 Task: Categorize tasks into priority quadrants (urgent-important, not urgent-important, urgent-not important, not urgent-not important)
Action: Mouse moved to (81, 313)
Screenshot: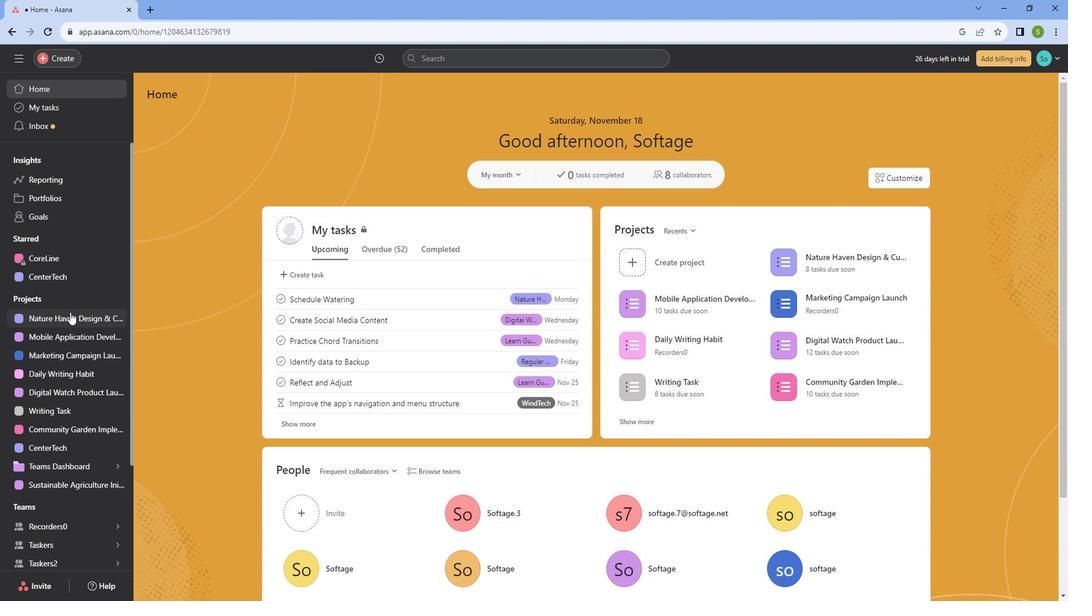 
Action: Mouse pressed left at (81, 313)
Screenshot: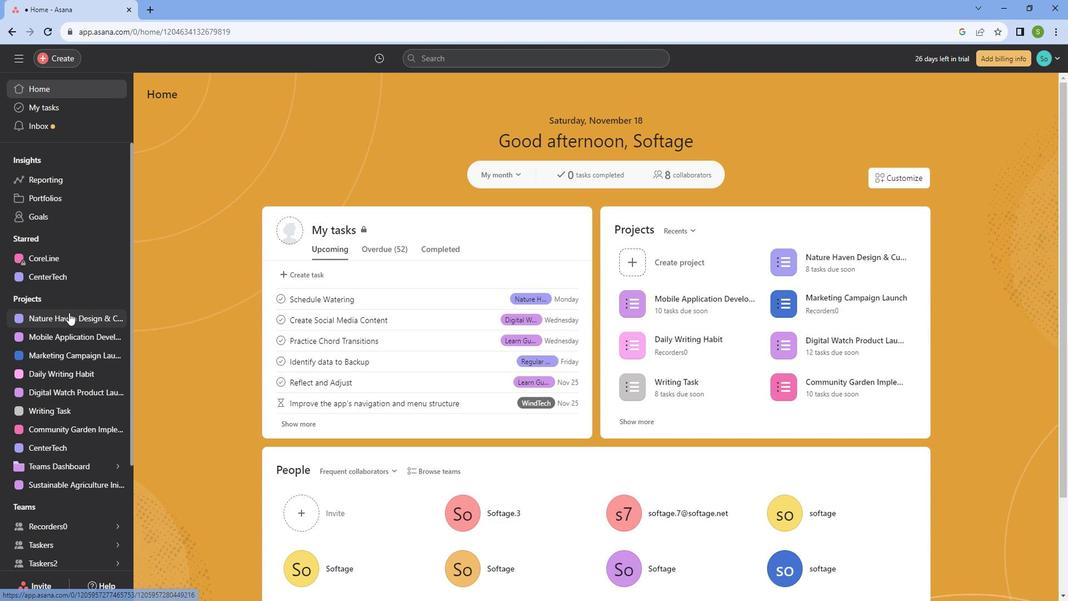 
Action: Mouse moved to (641, 178)
Screenshot: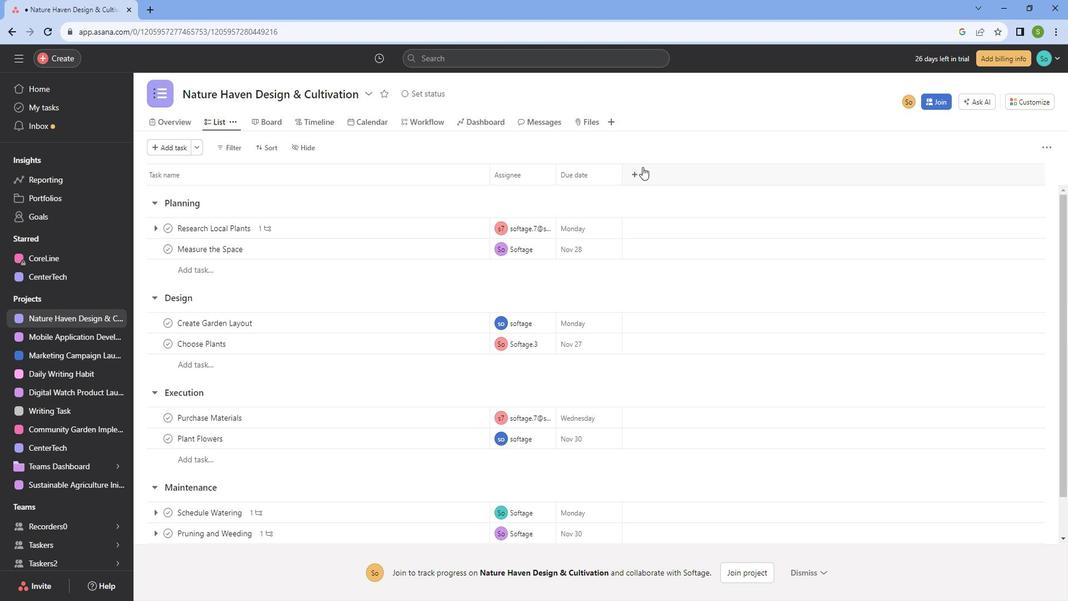 
Action: Mouse pressed left at (641, 178)
Screenshot: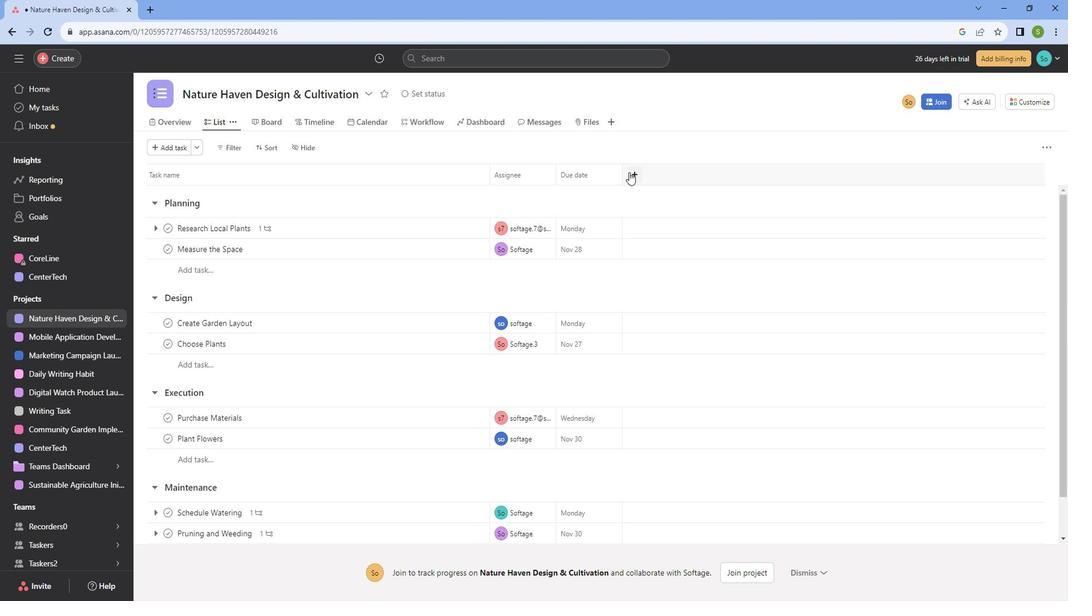 
Action: Mouse moved to (680, 216)
Screenshot: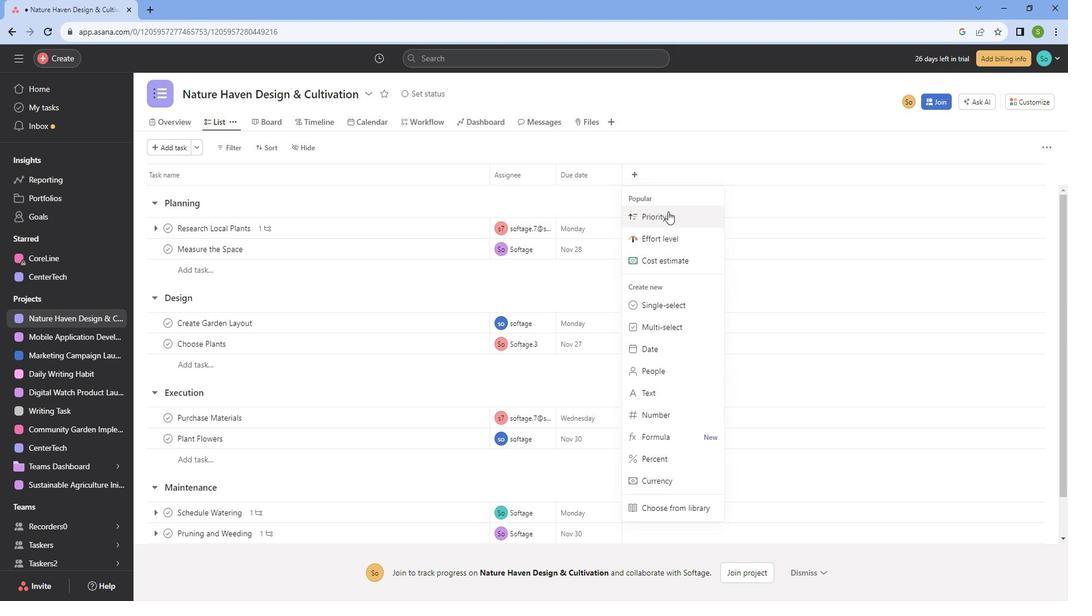 
Action: Mouse pressed left at (680, 216)
Screenshot: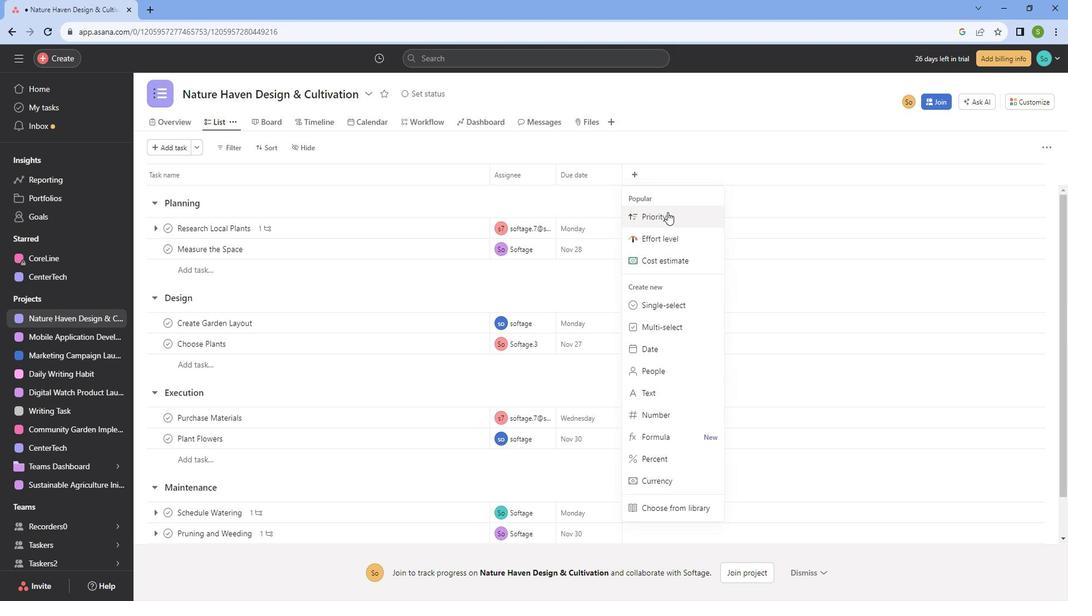 
Action: Mouse moved to (677, 312)
Screenshot: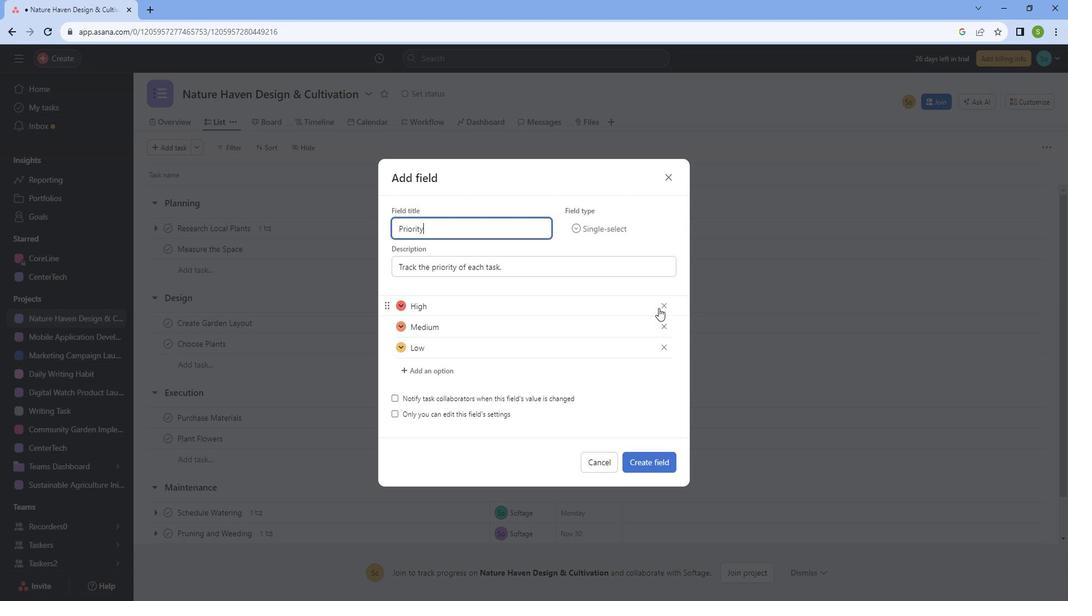 
Action: Mouse pressed left at (677, 312)
Screenshot: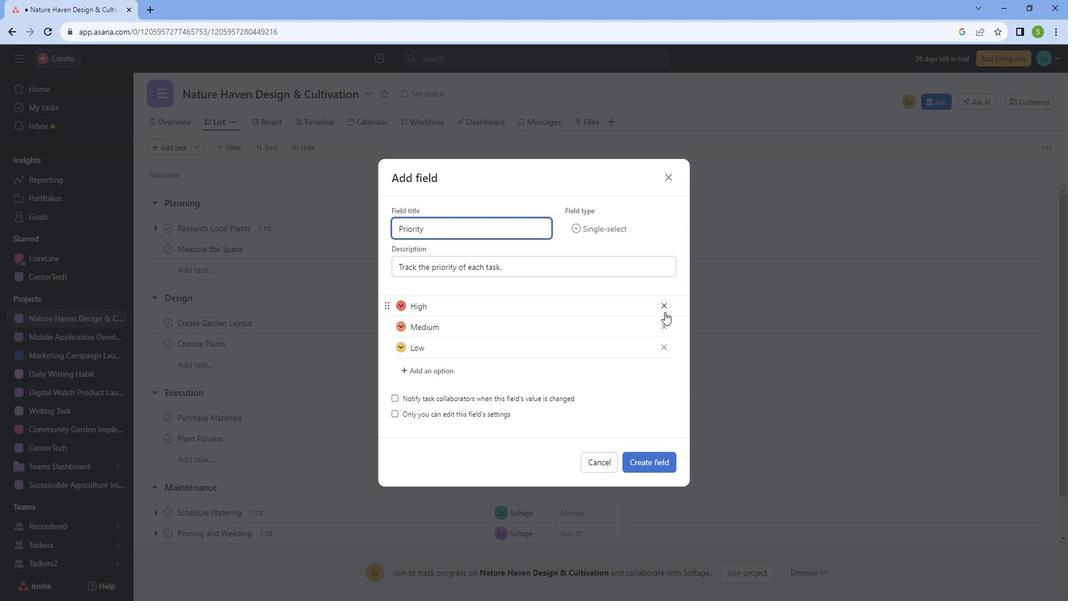 
Action: Mouse pressed left at (677, 312)
Screenshot: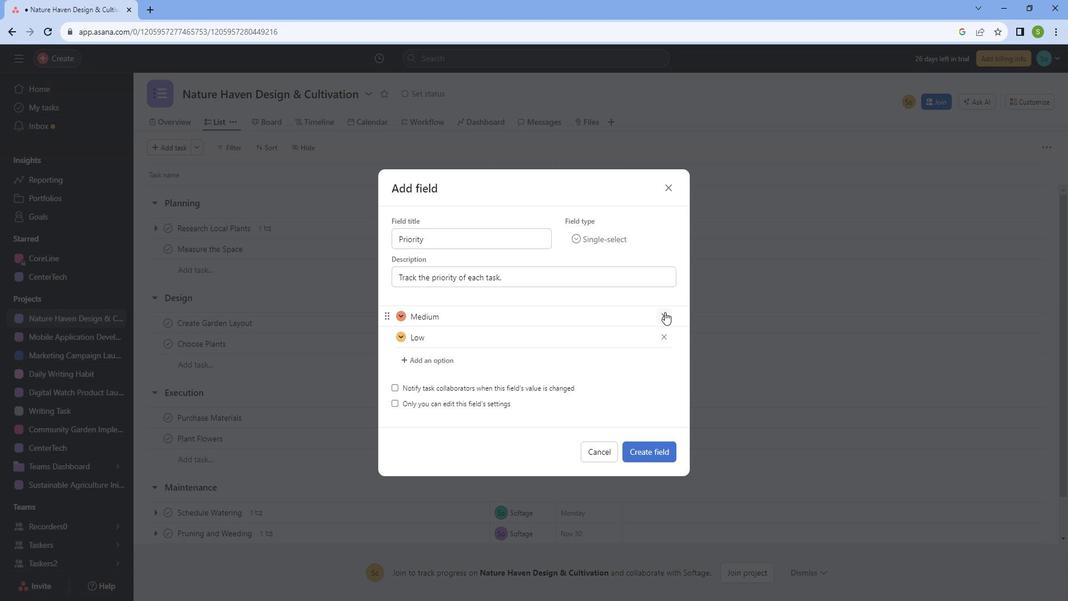
Action: Mouse pressed left at (677, 312)
Screenshot: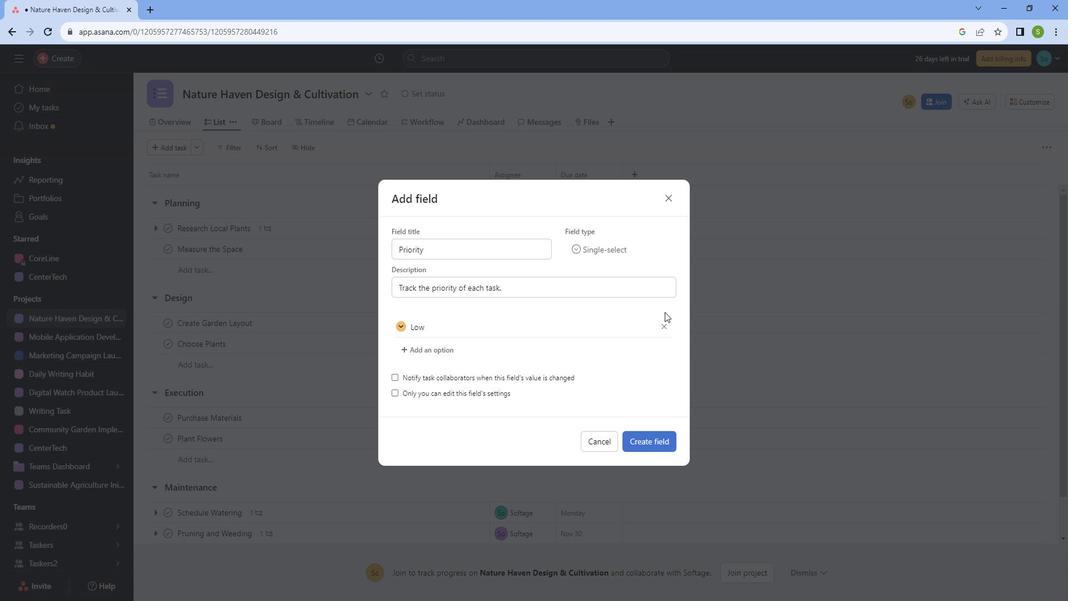 
Action: Mouse moved to (682, 330)
Screenshot: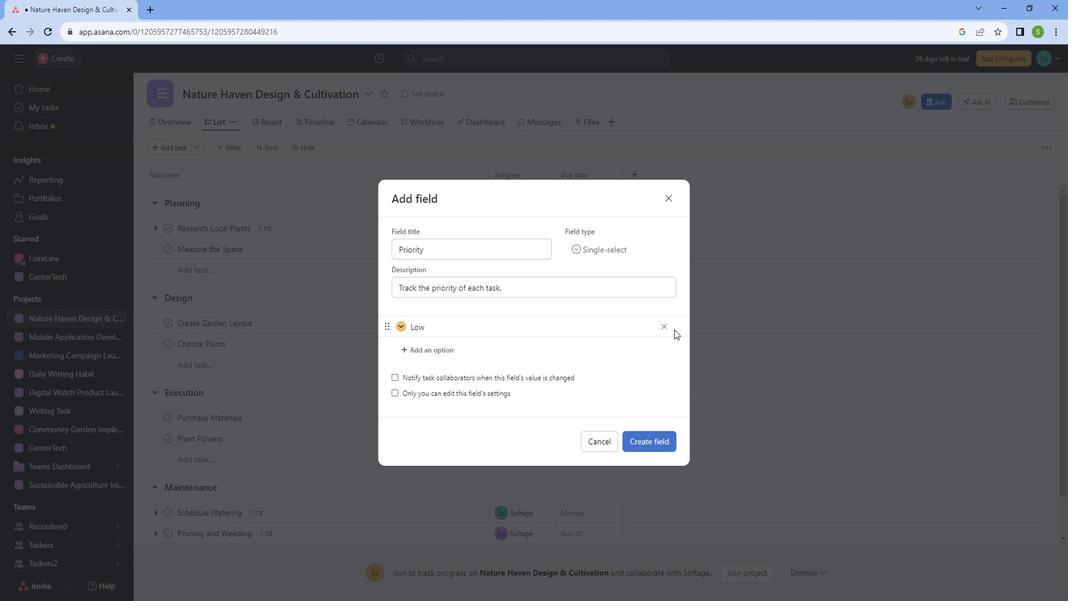 
Action: Mouse pressed left at (682, 330)
Screenshot: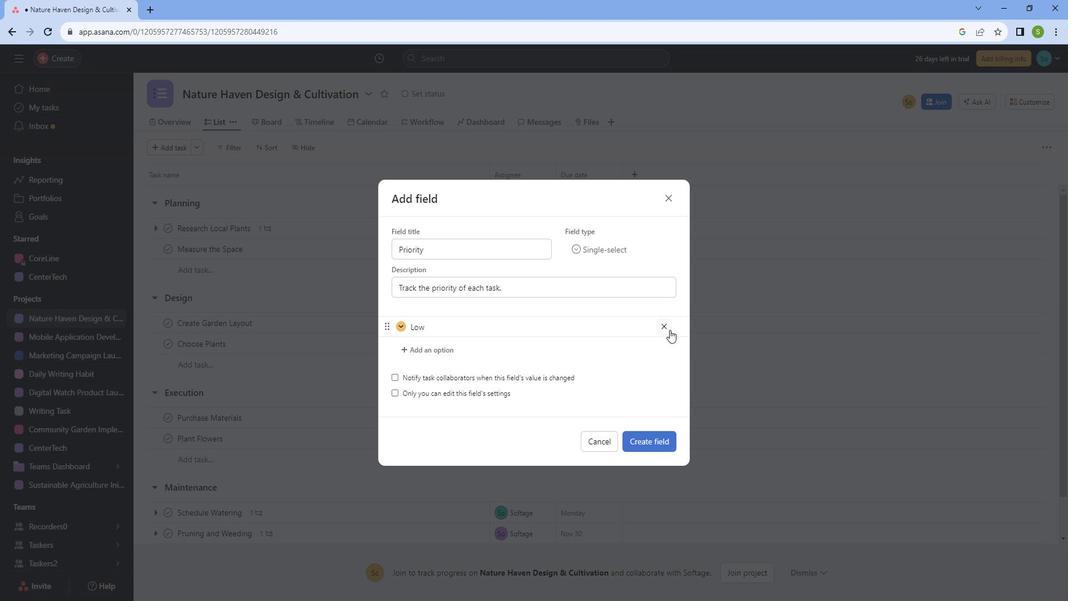 
Action: Mouse moved to (458, 325)
Screenshot: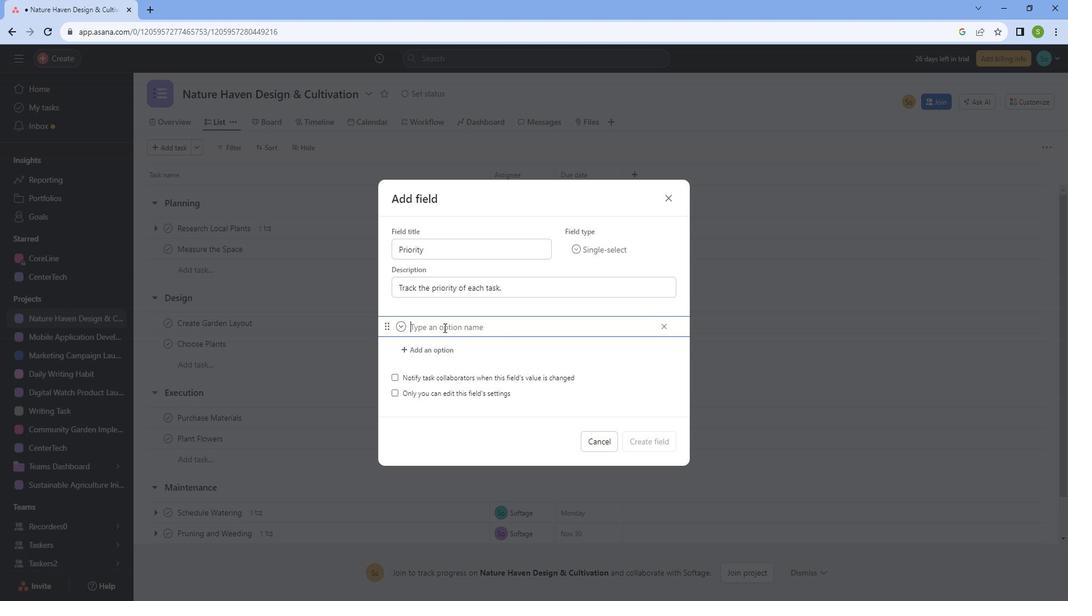 
Action: Key pressed urgent-important
Screenshot: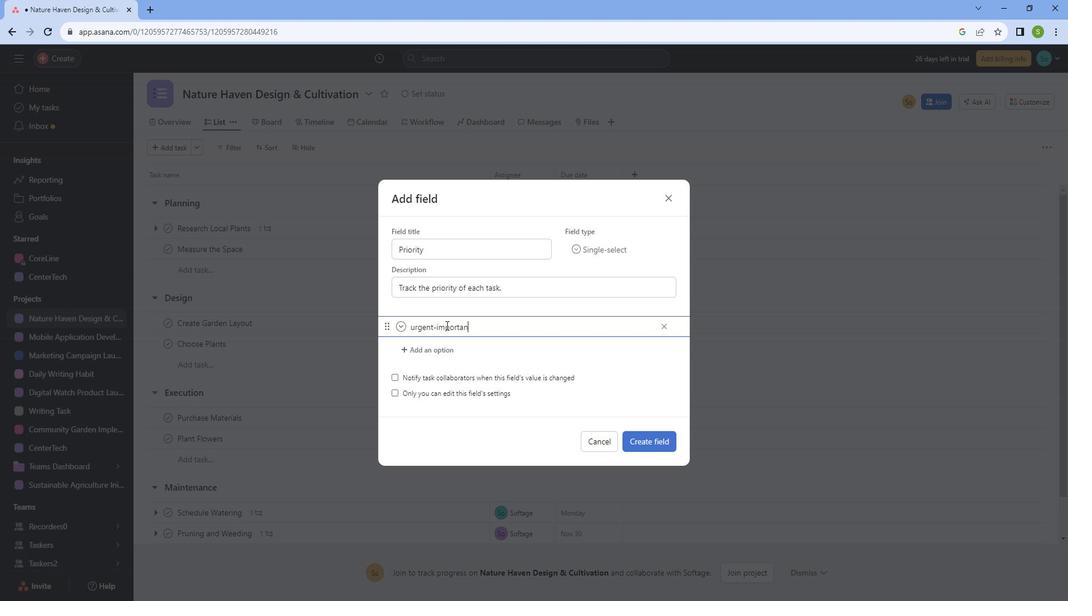 
Action: Mouse moved to (426, 351)
Screenshot: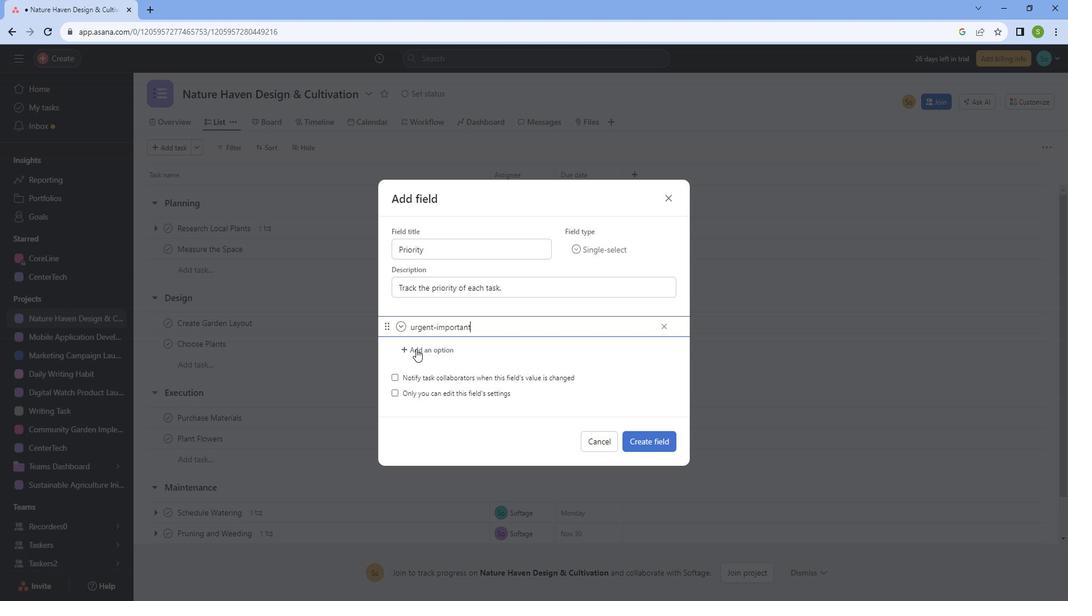 
Action: Mouse pressed left at (426, 351)
Screenshot: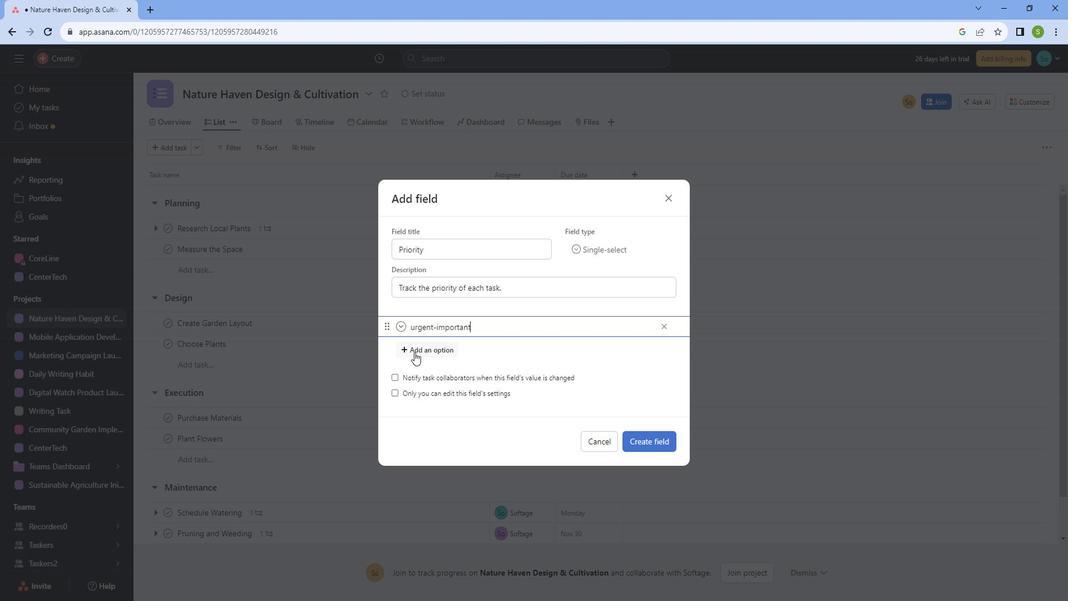 
Action: Mouse moved to (454, 330)
Screenshot: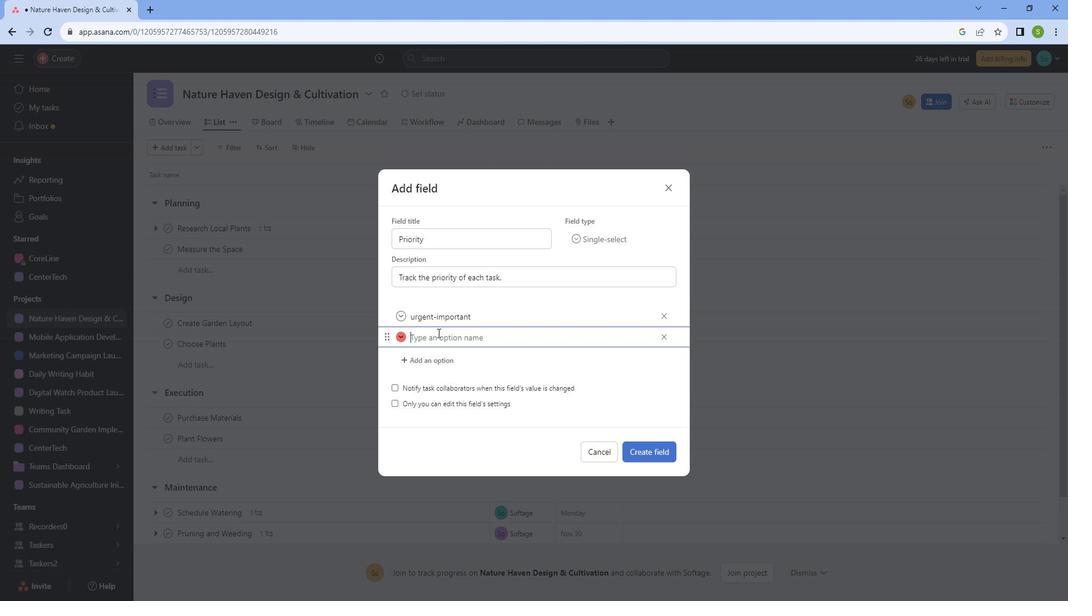 
Action: Key pressed not<Key.space>urgent-important
Screenshot: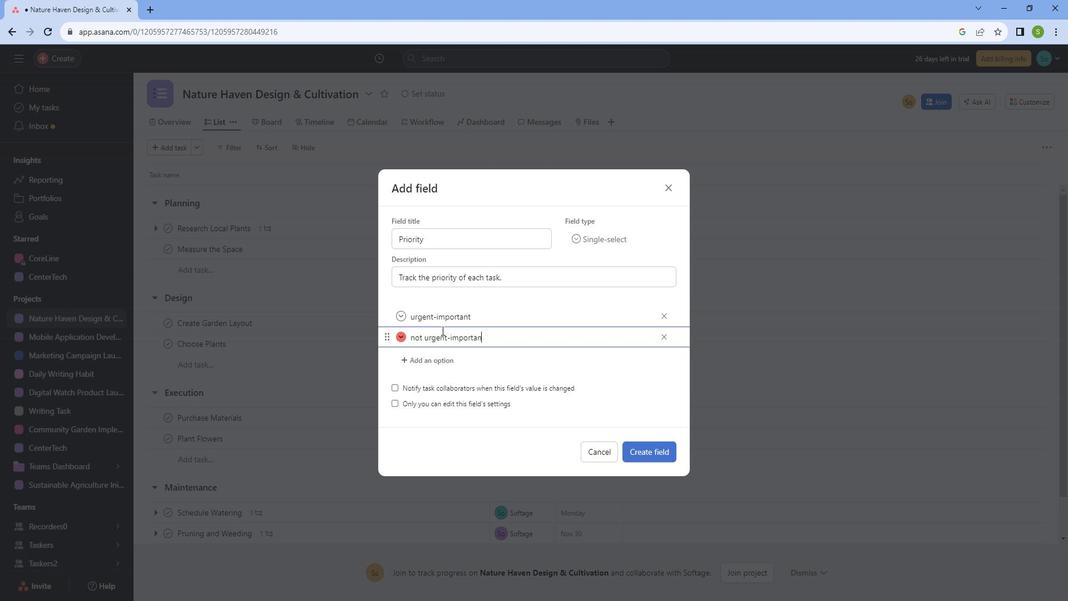 
Action: Mouse moved to (427, 360)
Screenshot: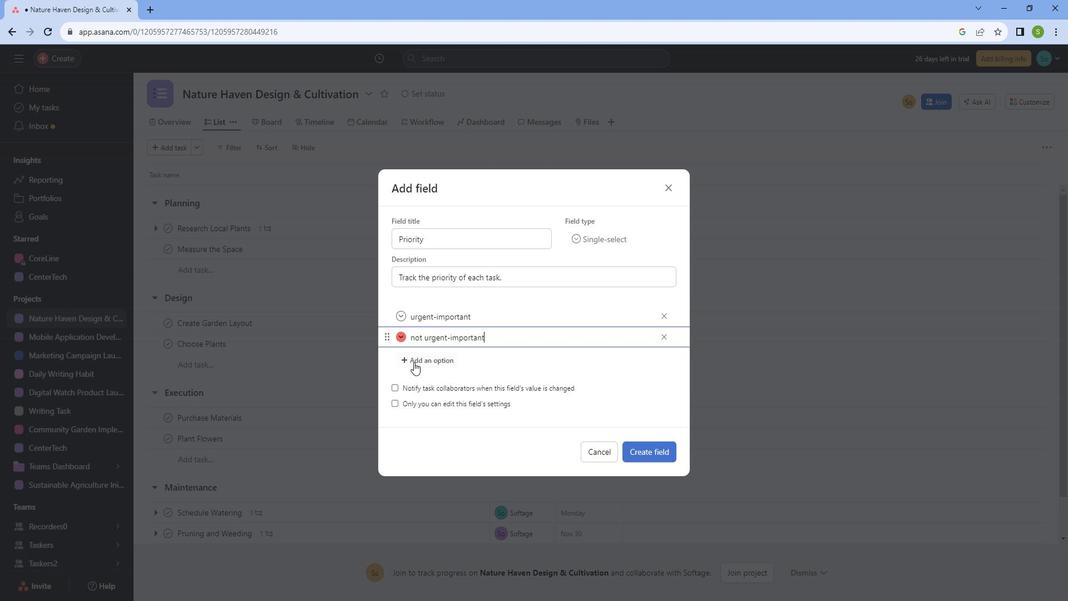 
Action: Mouse pressed left at (427, 360)
Screenshot: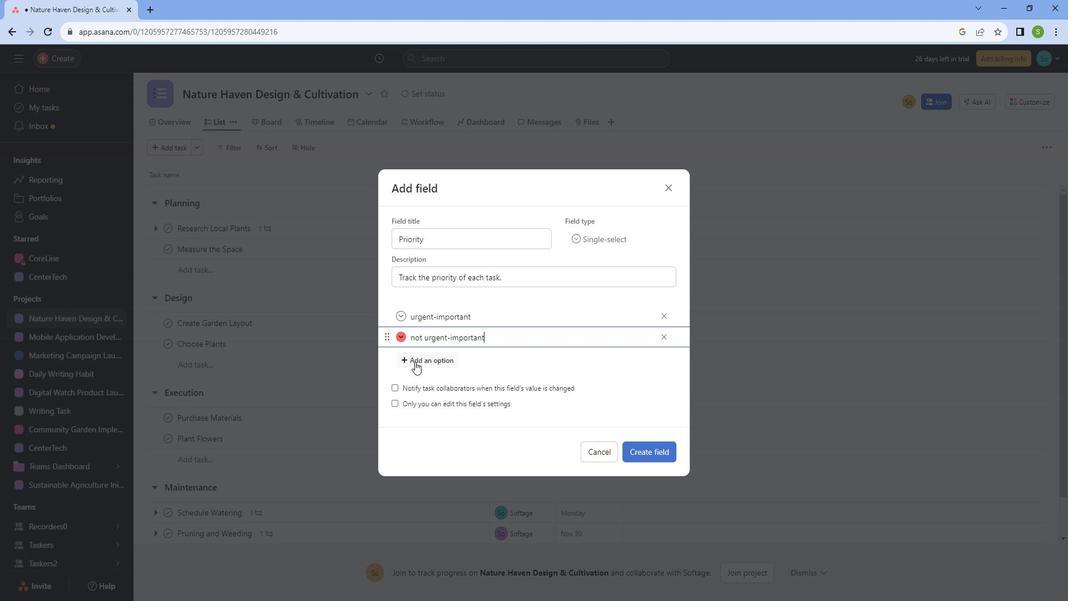 
Action: Mouse moved to (430, 345)
Screenshot: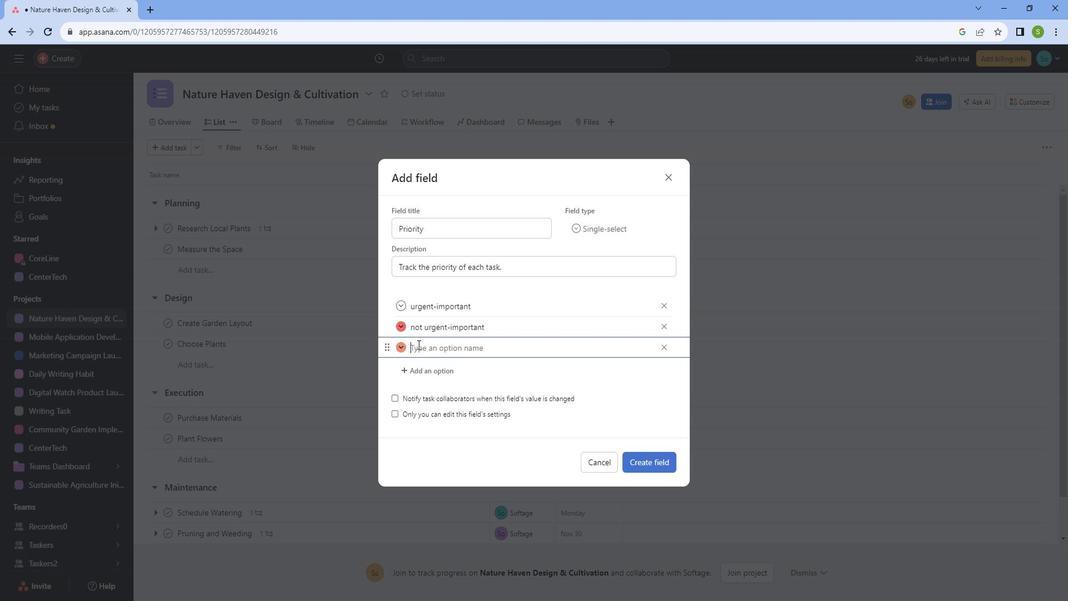 
Action: Key pressed urgent<Key.space>not<Key.space><Key.backspace><Key.backspace><Key.backspace><Key.backspace><Key.backspace>-not<Key.space>impot<Key.backspace>rtant
Screenshot: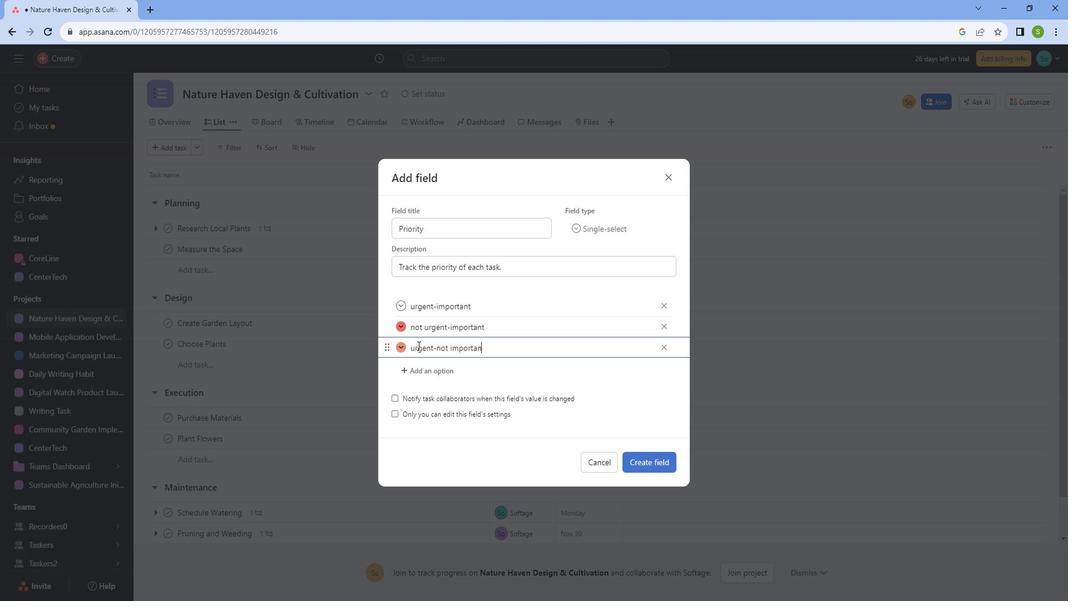 
Action: Mouse moved to (426, 365)
Screenshot: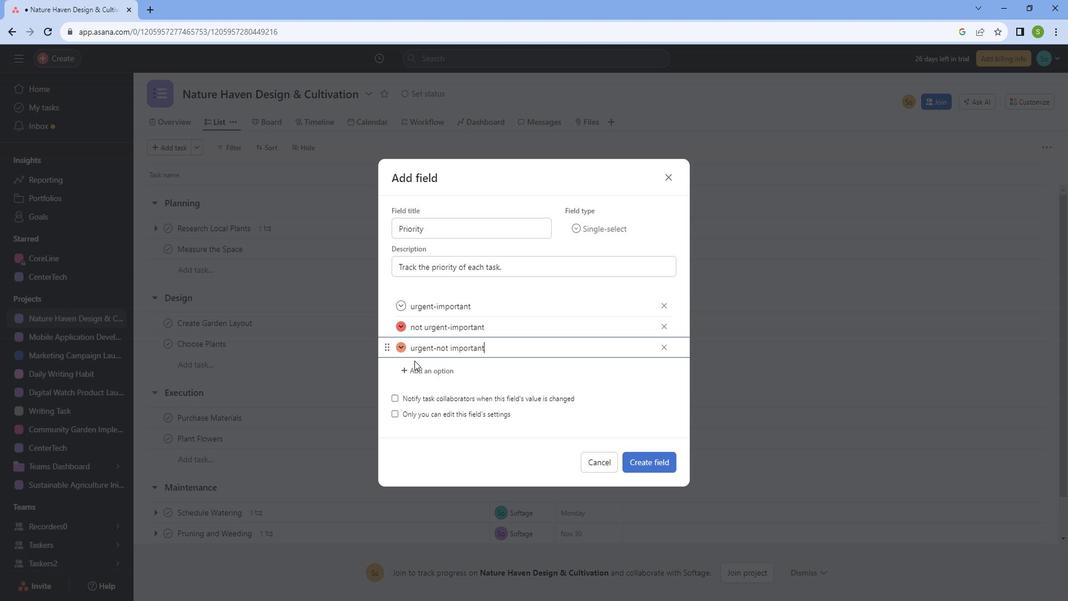 
Action: Mouse pressed left at (426, 365)
Screenshot: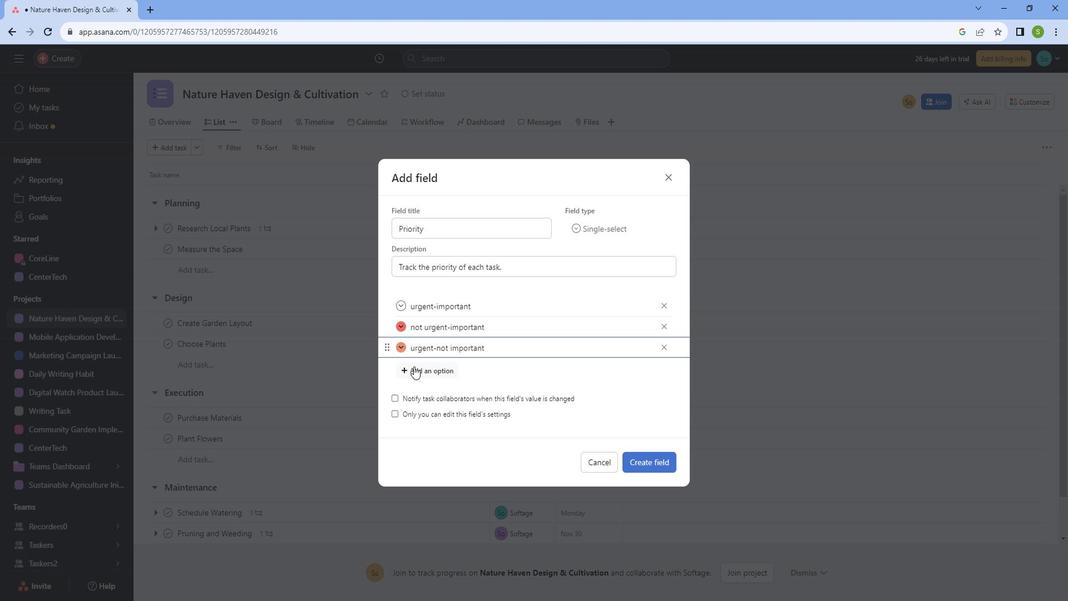 
Action: Mouse moved to (440, 359)
Screenshot: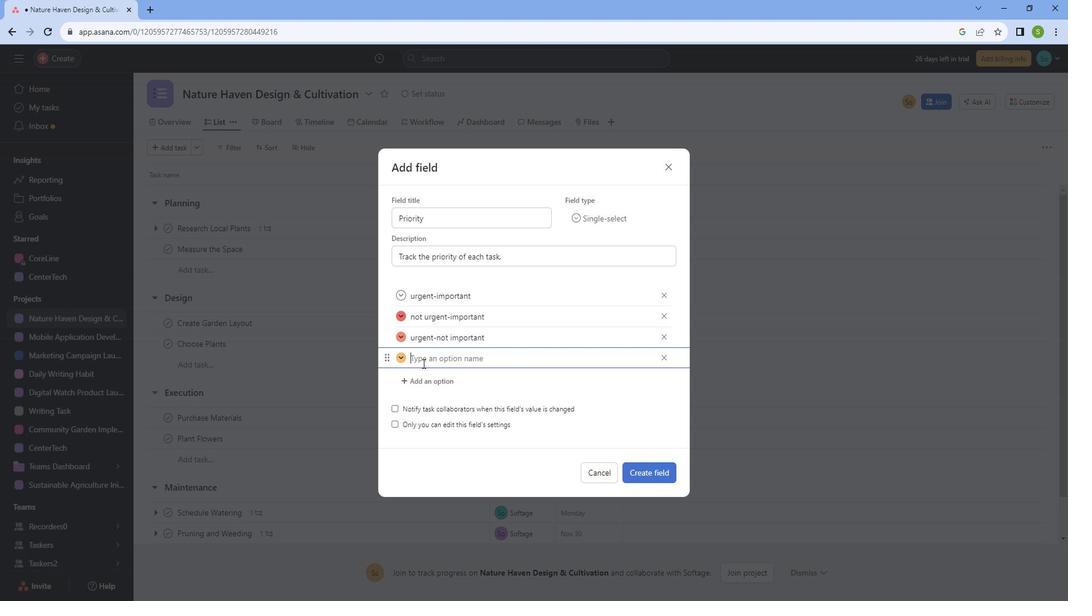
Action: Key pressed not<Key.space>urgent-not<Key.space>important
Screenshot: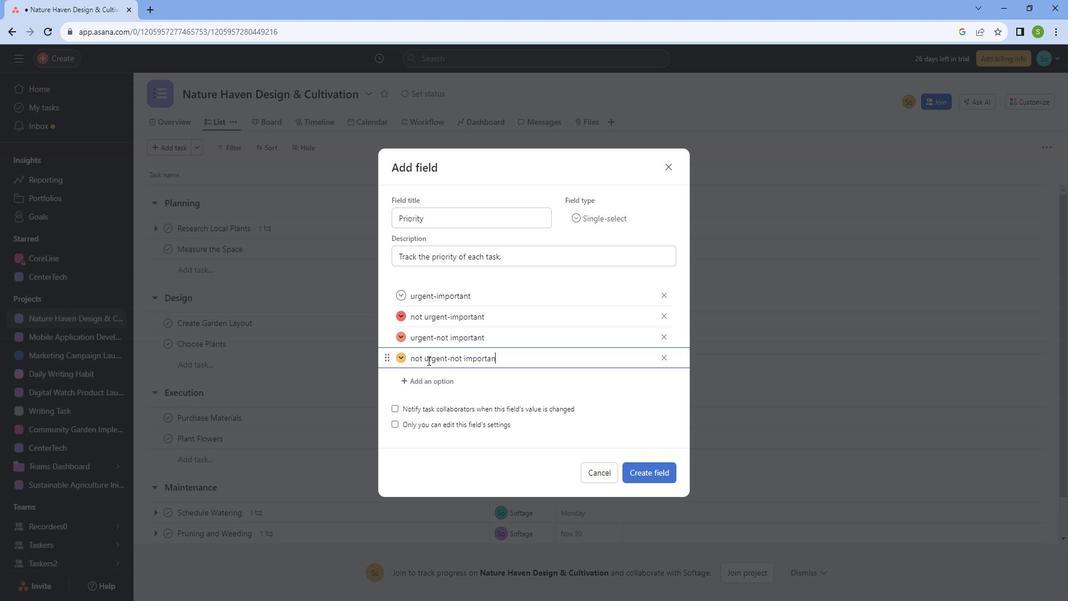 
Action: Mouse moved to (644, 468)
Screenshot: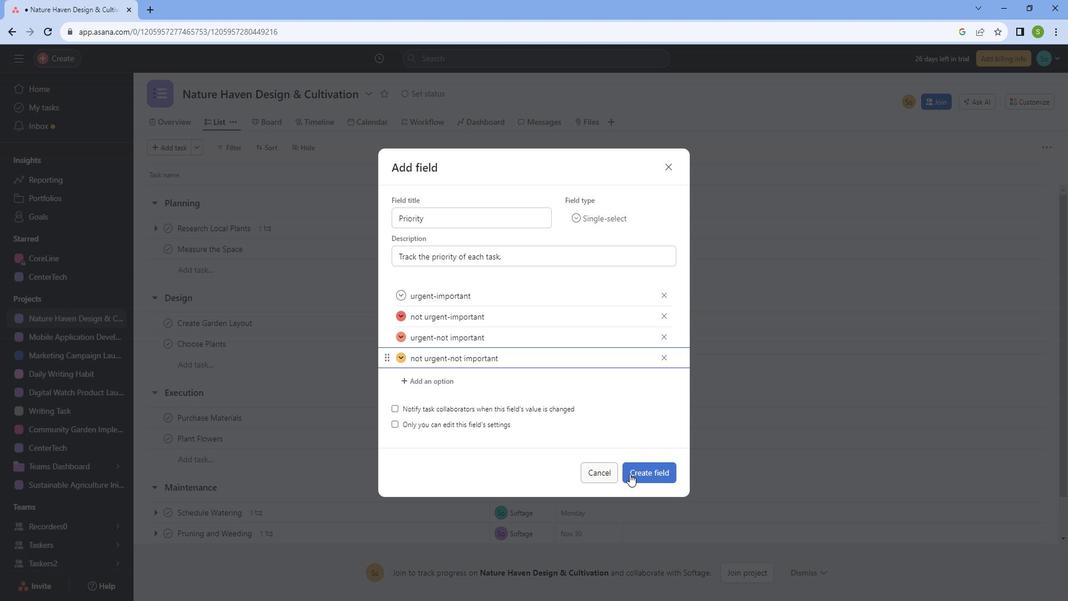 
Action: Mouse pressed left at (644, 468)
Screenshot: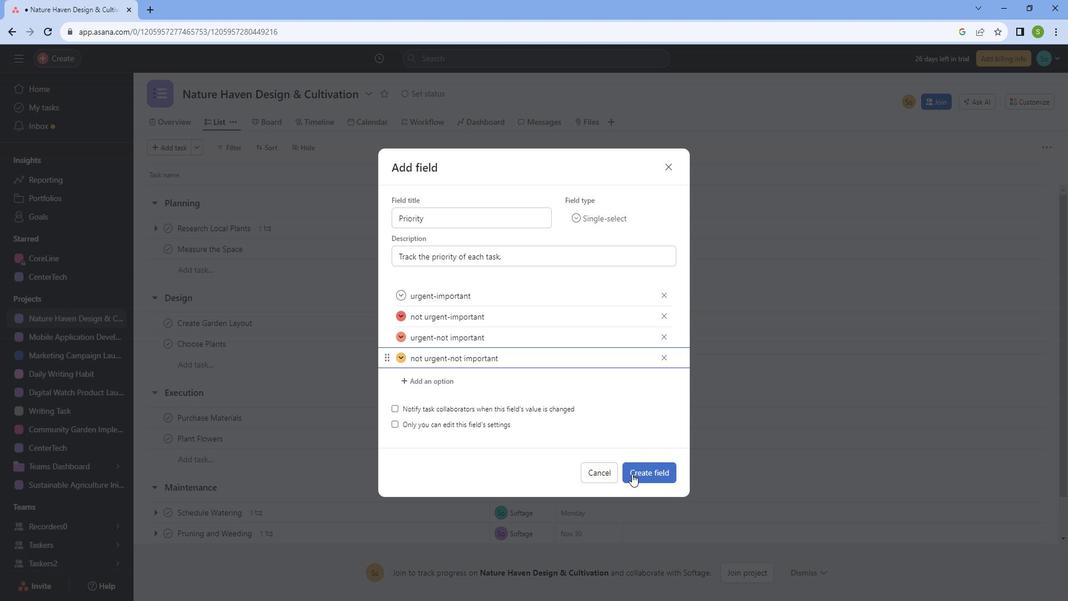 
Action: Mouse moved to (642, 232)
Screenshot: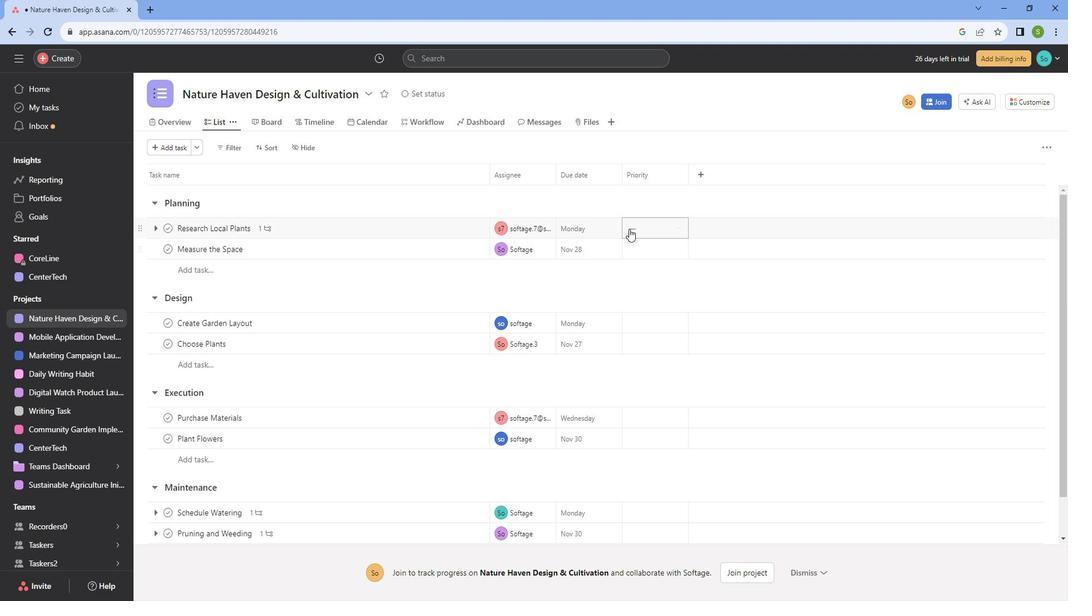 
Action: Mouse pressed left at (642, 232)
Screenshot: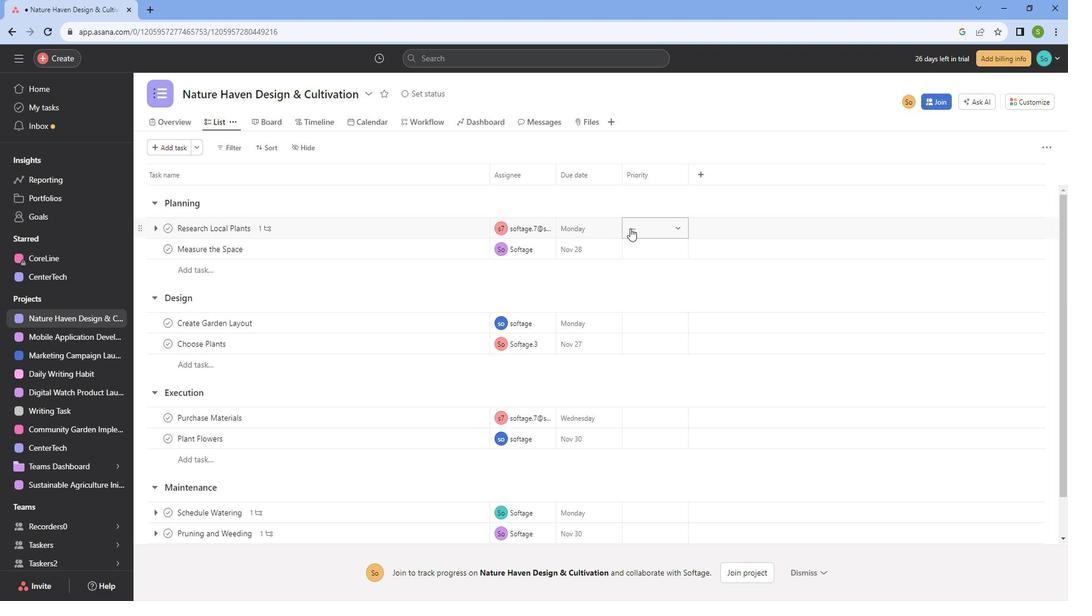 
Action: Mouse moved to (696, 267)
Screenshot: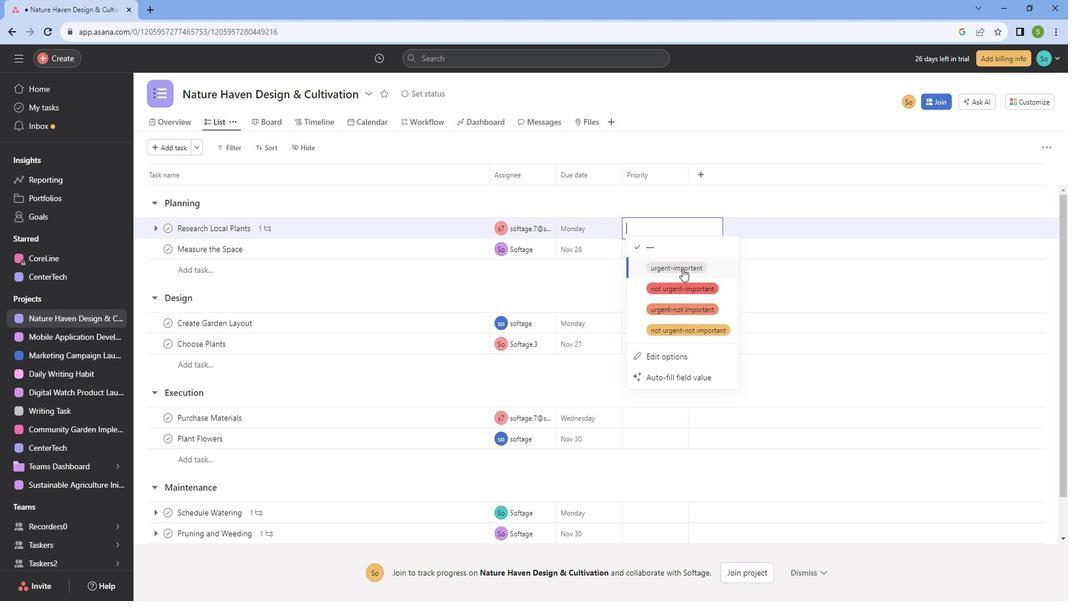 
Action: Mouse pressed left at (696, 267)
Screenshot: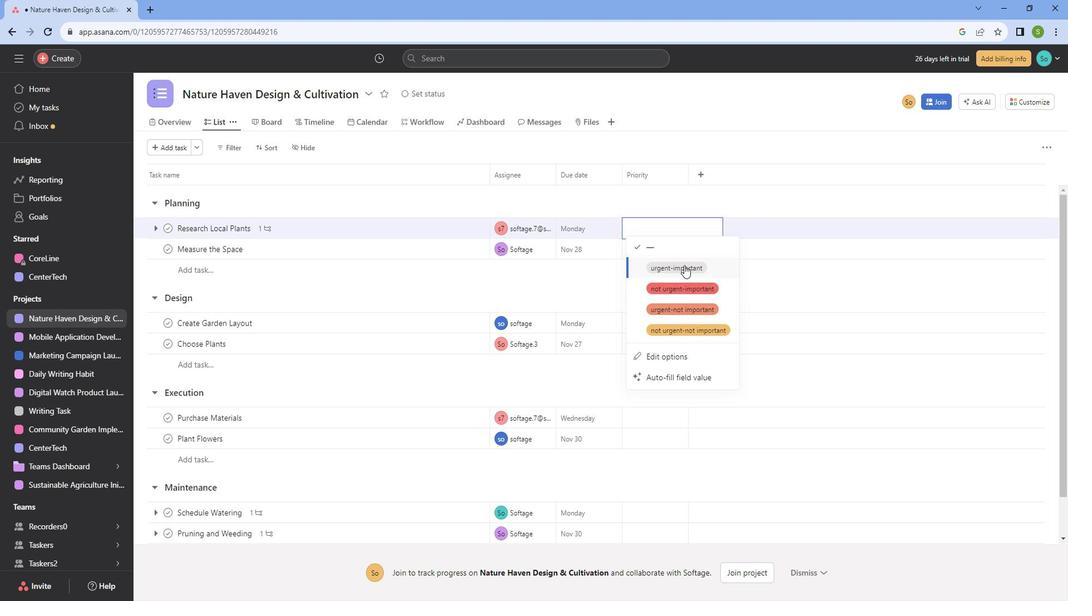 
Action: Mouse moved to (670, 253)
Screenshot: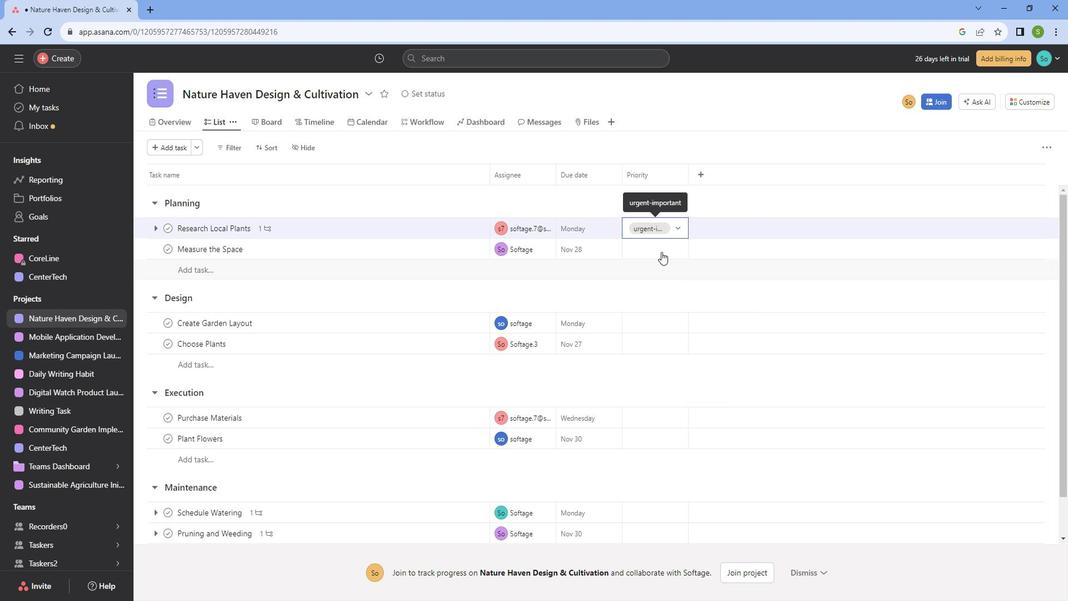 
Action: Mouse pressed left at (670, 253)
Screenshot: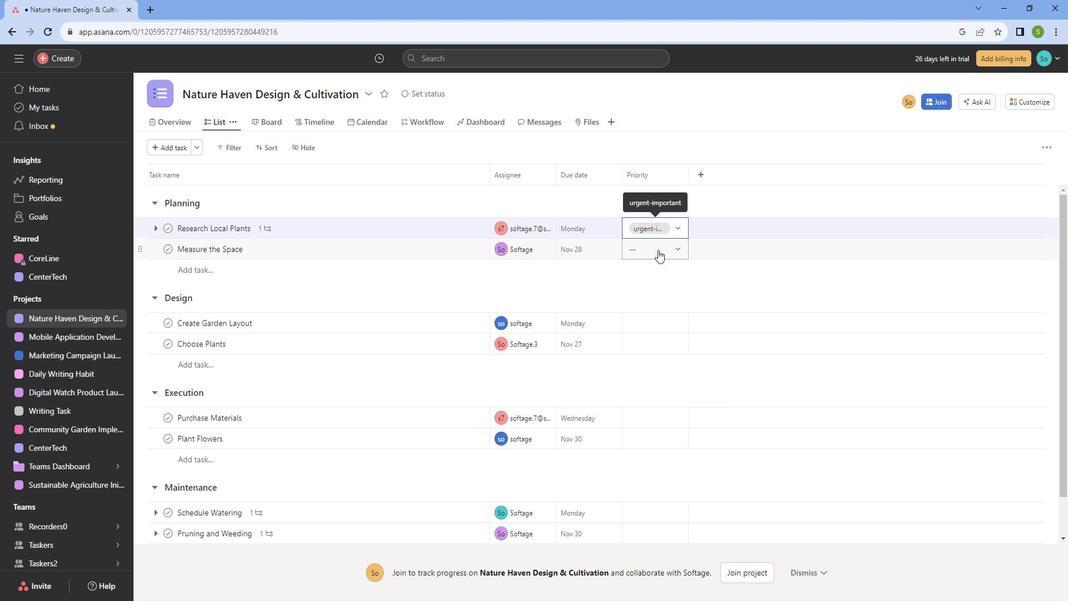 
Action: Mouse moved to (669, 290)
Screenshot: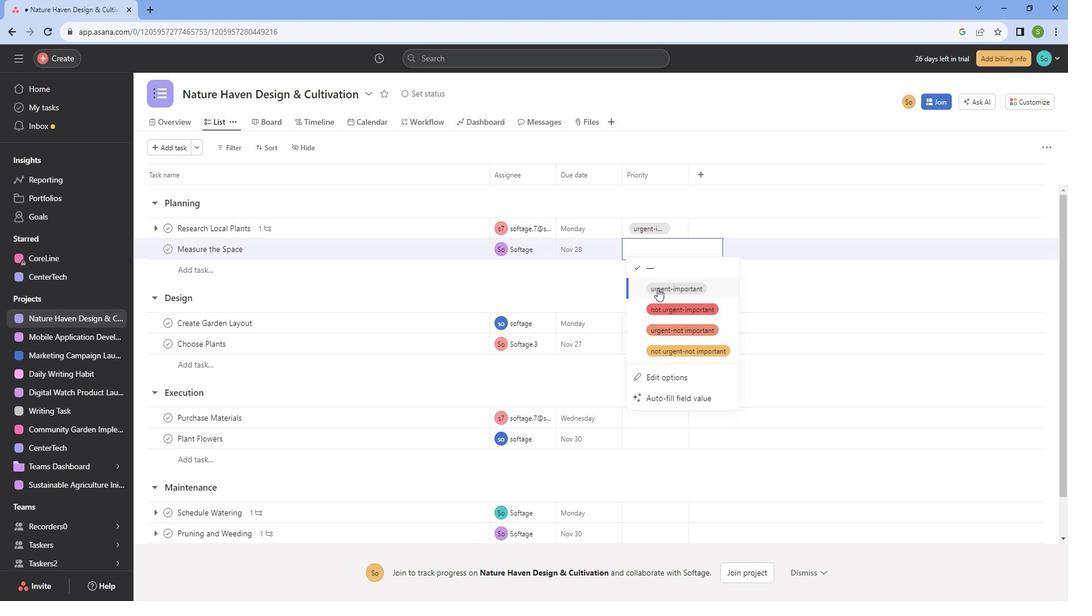 
Action: Mouse pressed left at (669, 290)
Screenshot: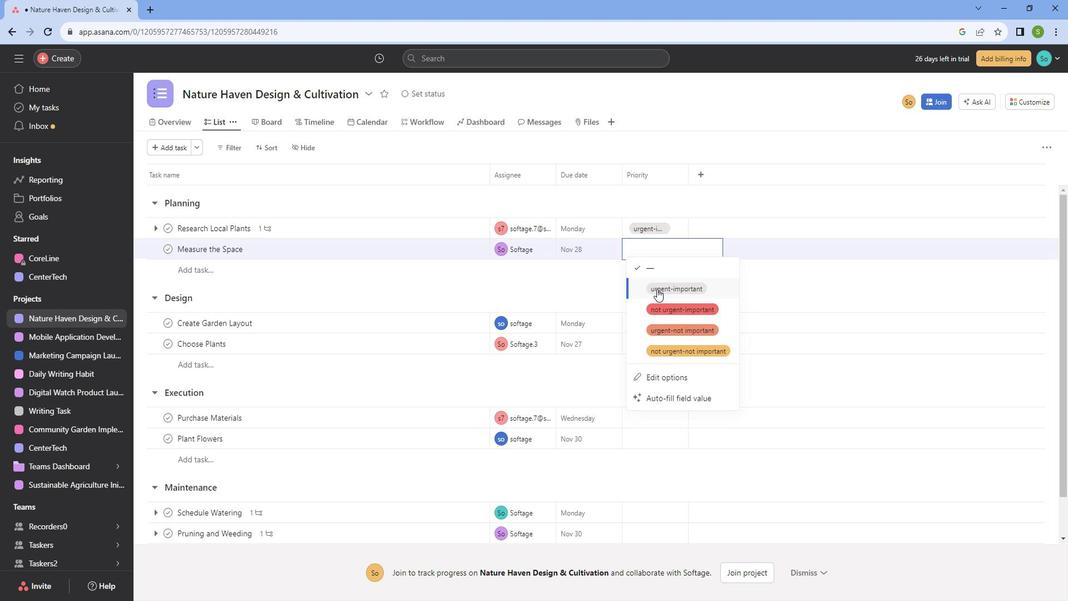 
Action: Mouse moved to (660, 318)
Screenshot: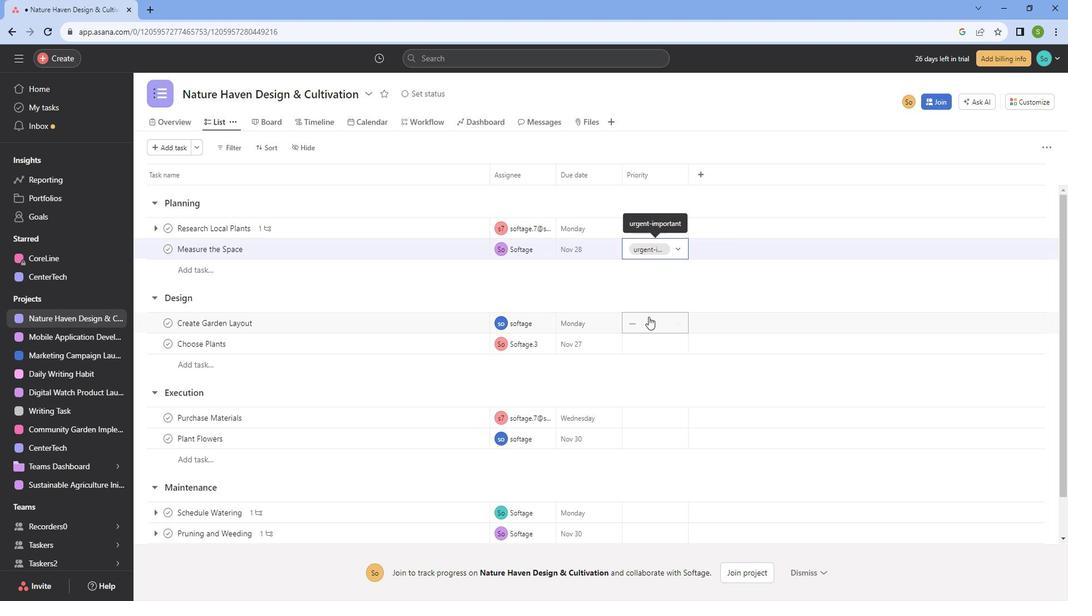 
Action: Mouse pressed left at (660, 318)
Screenshot: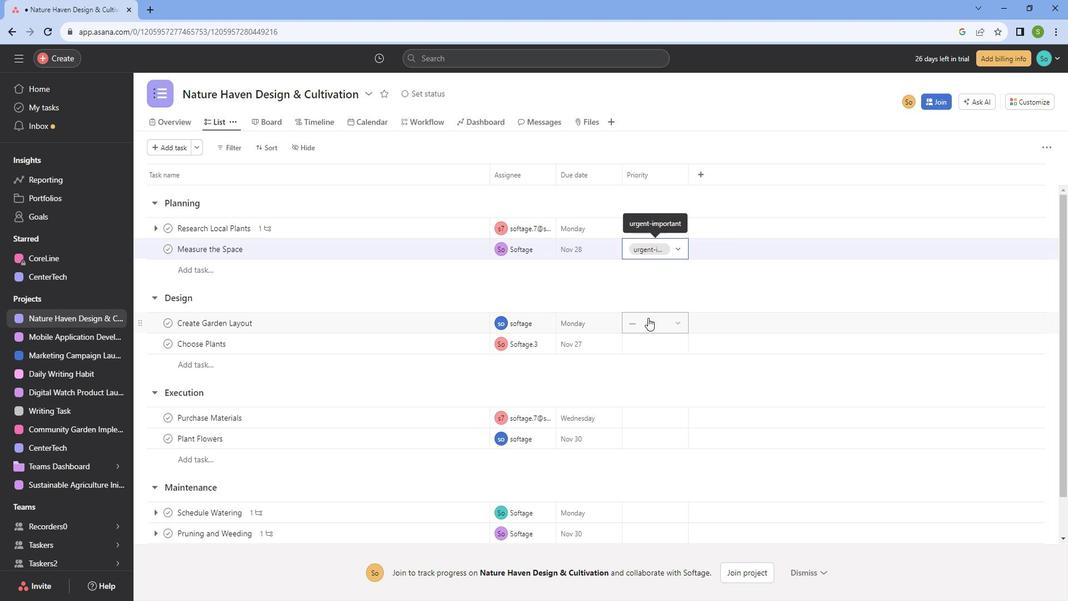 
Action: Mouse moved to (666, 375)
Screenshot: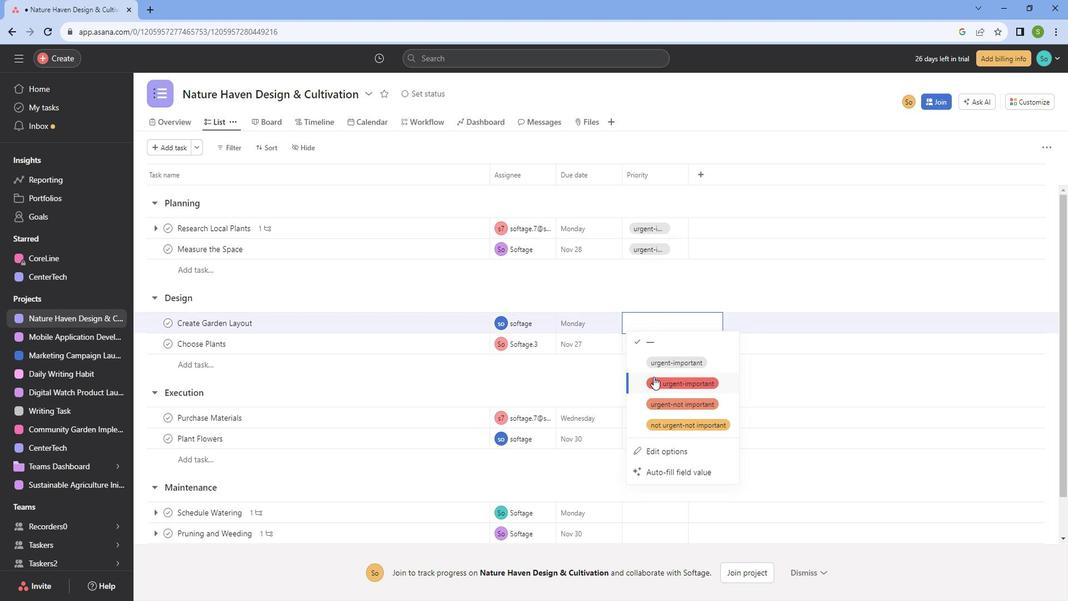 
Action: Mouse pressed left at (666, 375)
Screenshot: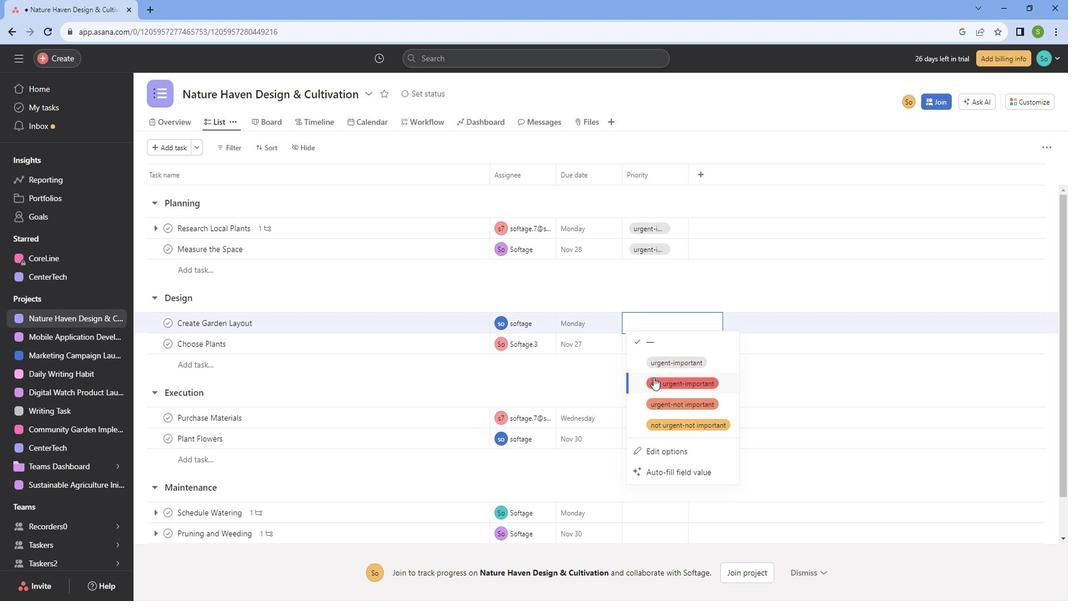 
Action: Mouse moved to (679, 345)
Screenshot: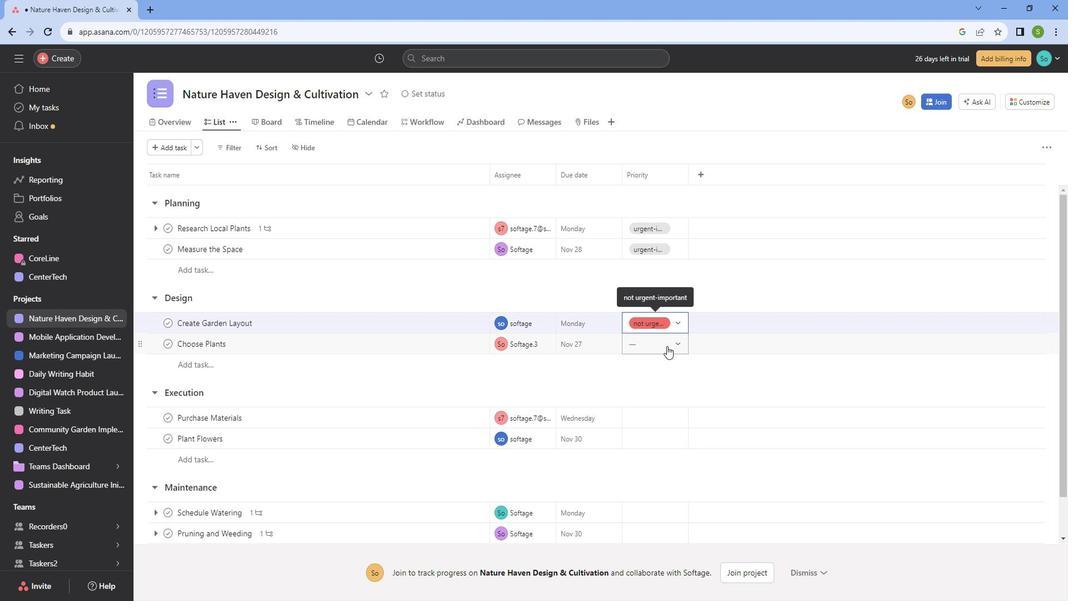 
Action: Mouse pressed left at (679, 345)
Screenshot: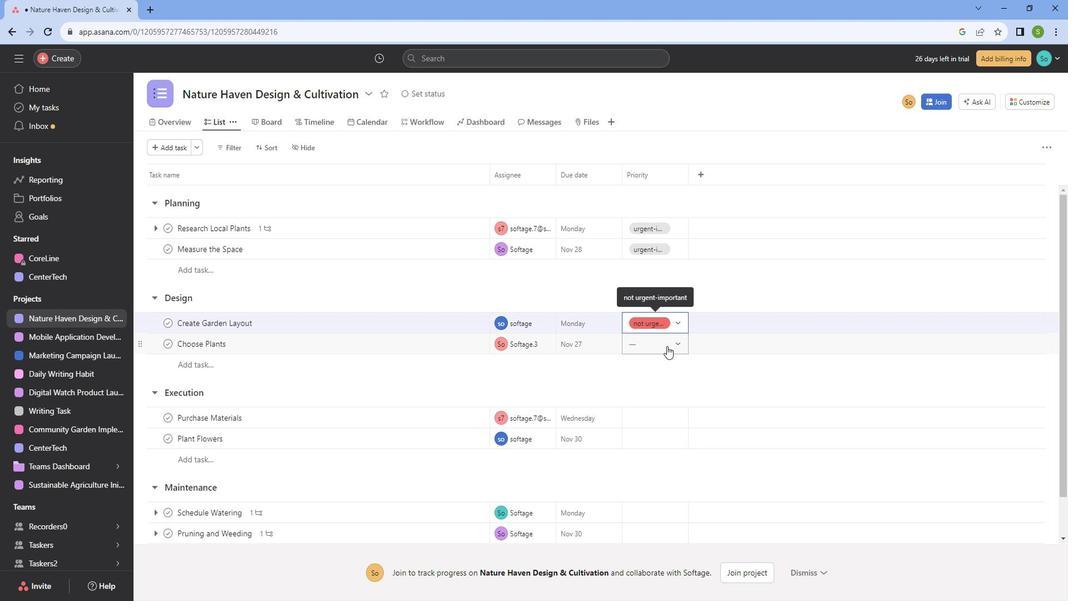 
Action: Mouse moved to (676, 397)
Screenshot: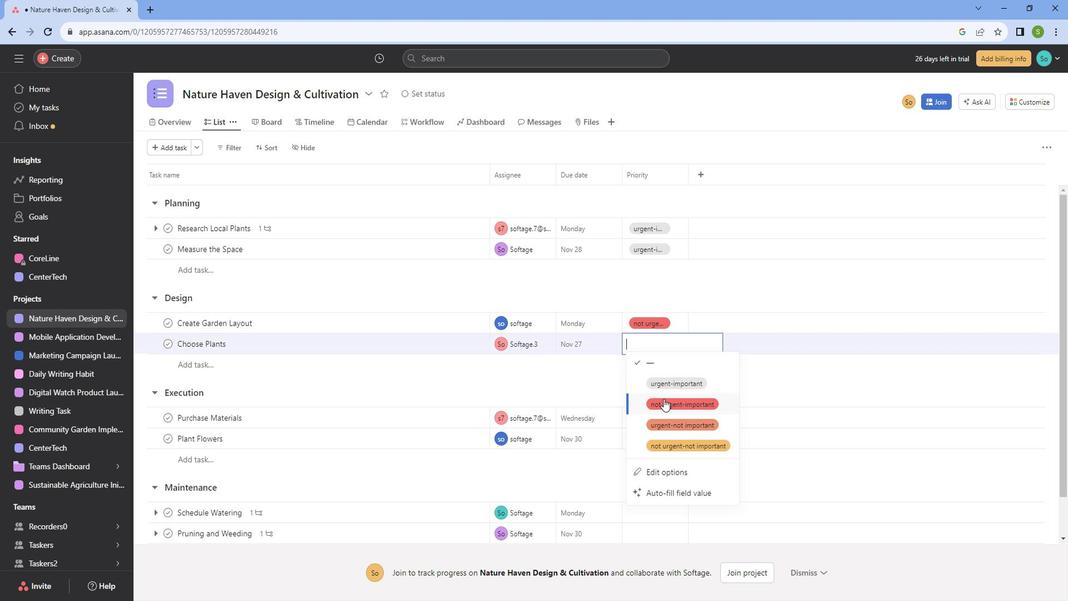 
Action: Mouse pressed left at (676, 397)
Screenshot: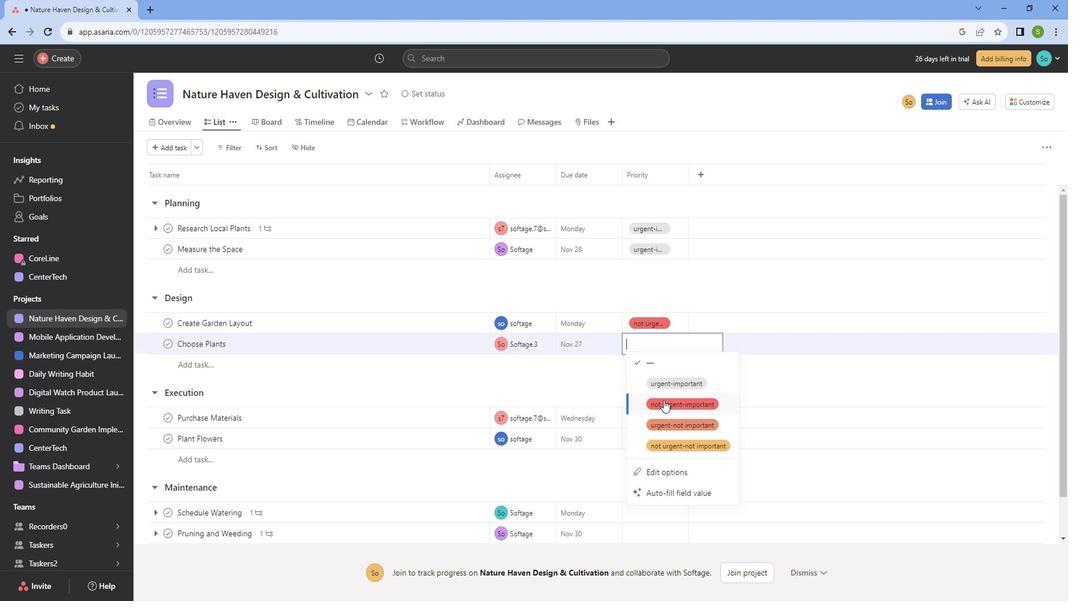 
Action: Mouse moved to (656, 409)
Screenshot: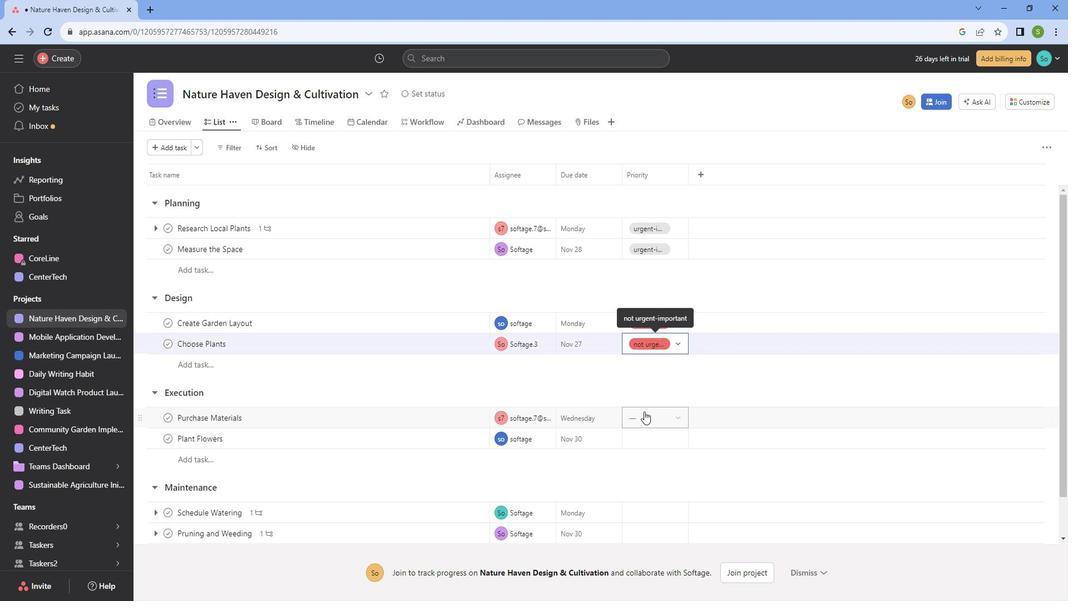 
Action: Mouse pressed left at (656, 409)
Screenshot: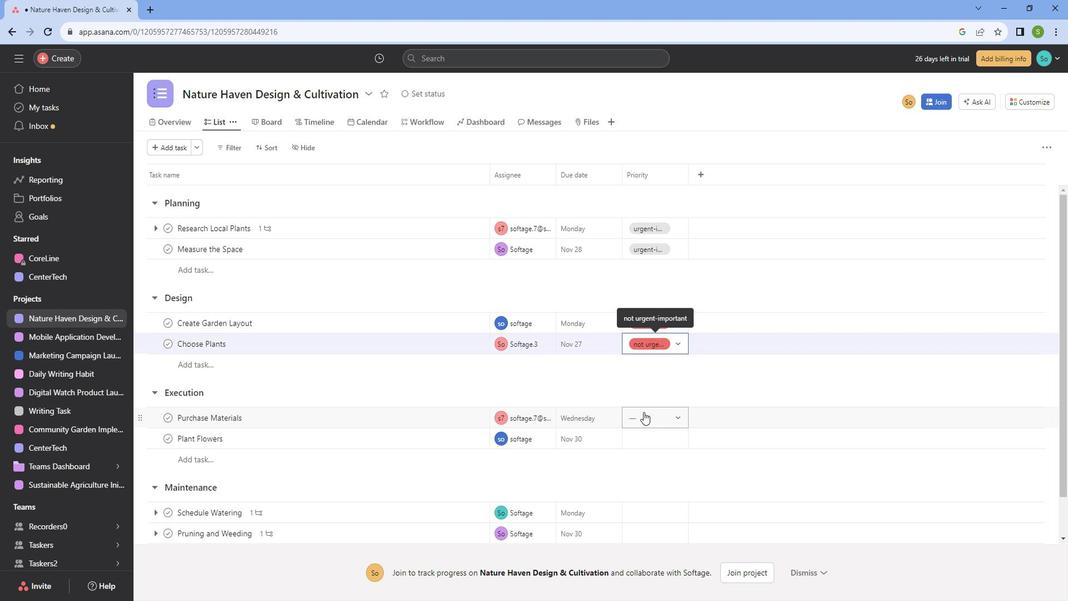 
Action: Mouse moved to (679, 450)
Screenshot: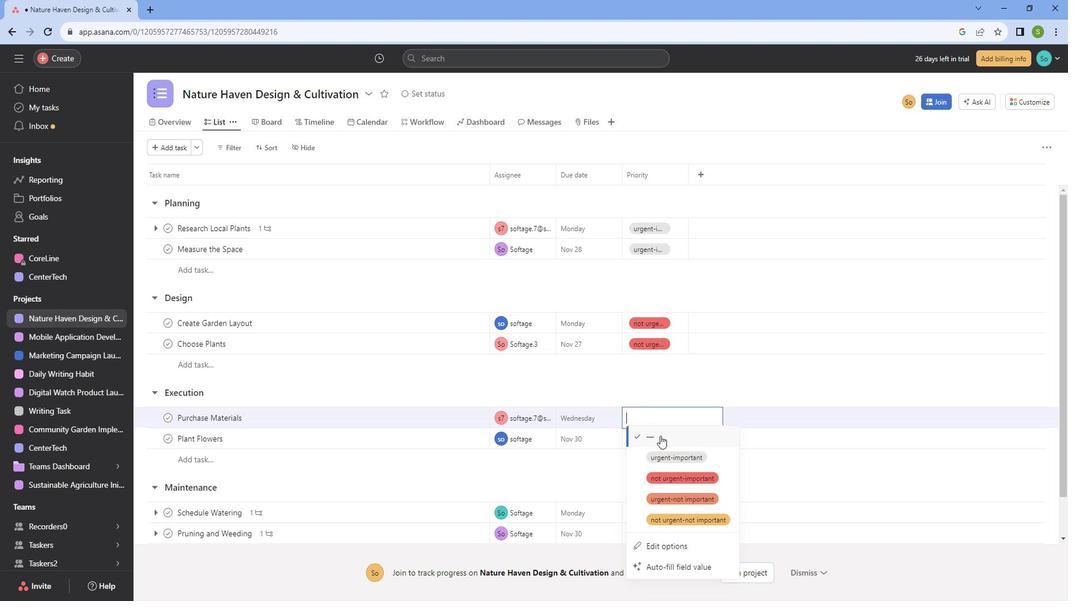 
Action: Mouse pressed left at (679, 450)
Screenshot: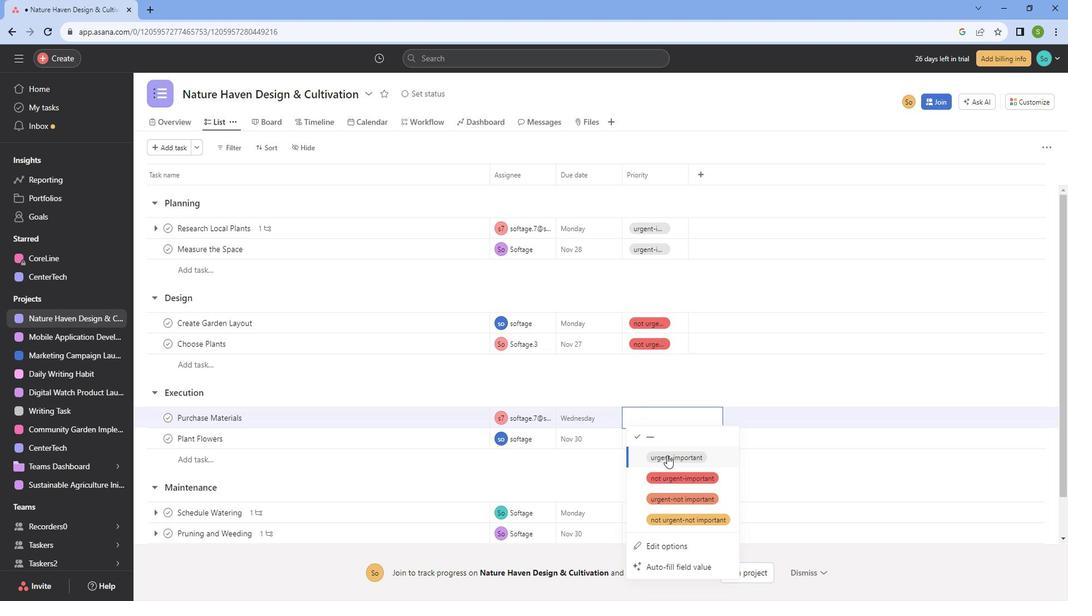 
Action: Mouse moved to (682, 427)
Screenshot: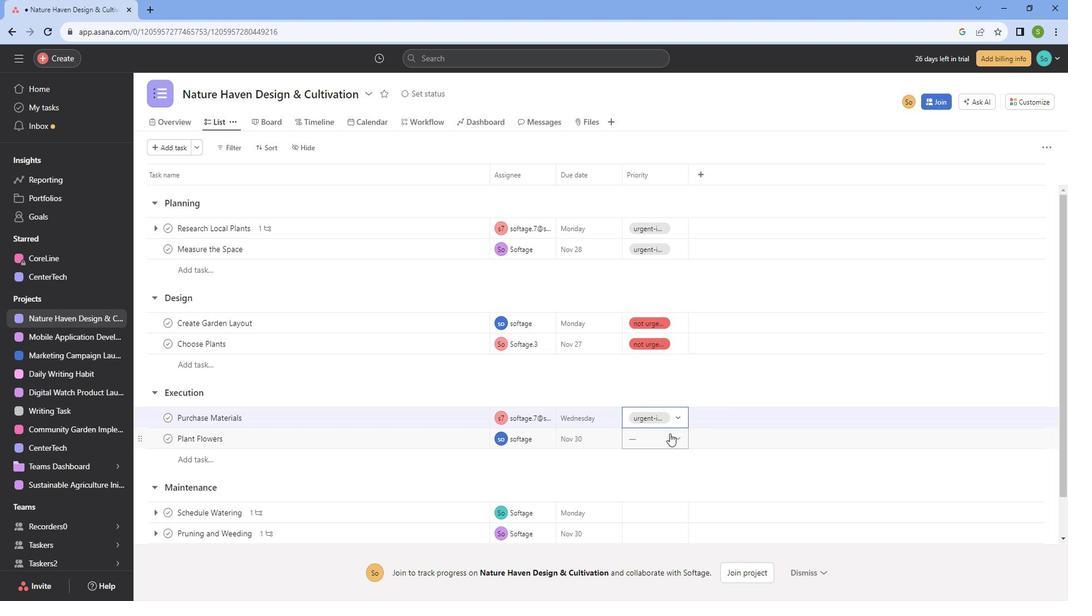 
Action: Mouse pressed left at (682, 427)
Screenshot: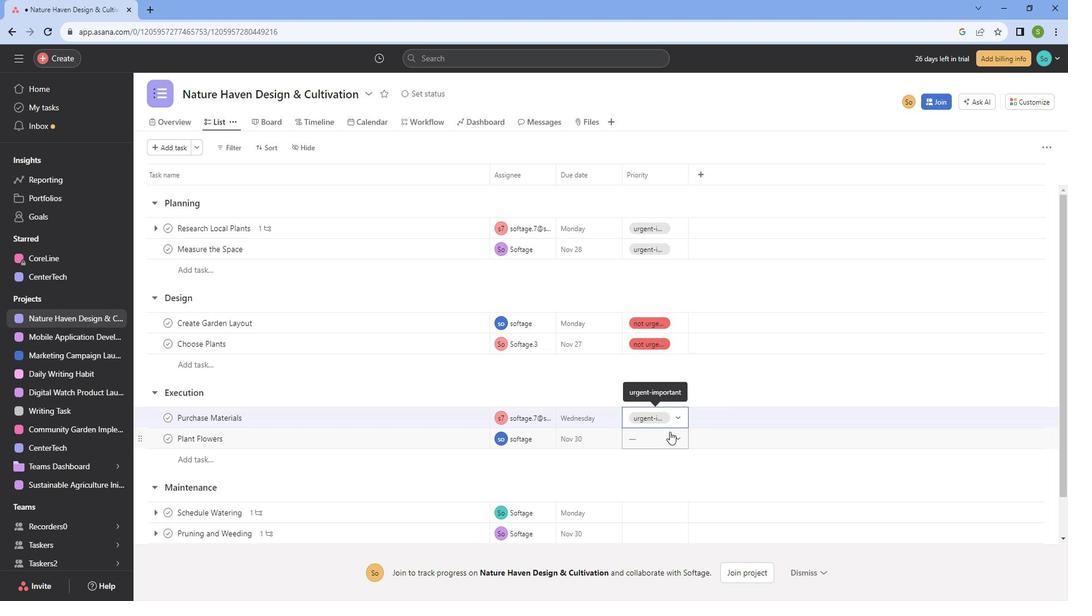 
Action: Mouse moved to (670, 470)
Screenshot: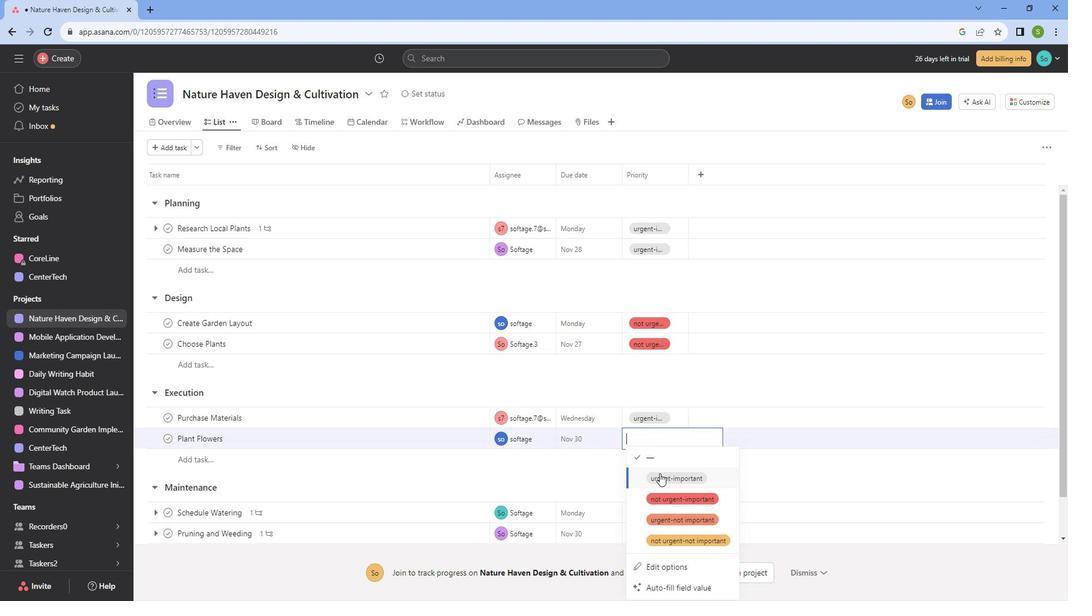 
Action: Mouse pressed left at (670, 470)
Screenshot: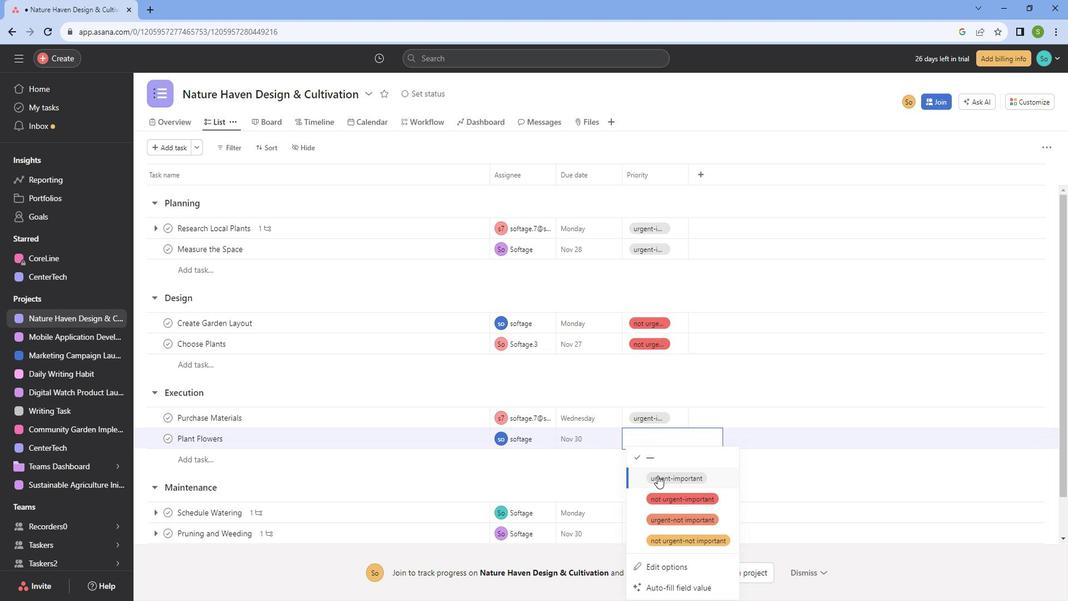 
Action: Mouse moved to (669, 497)
Screenshot: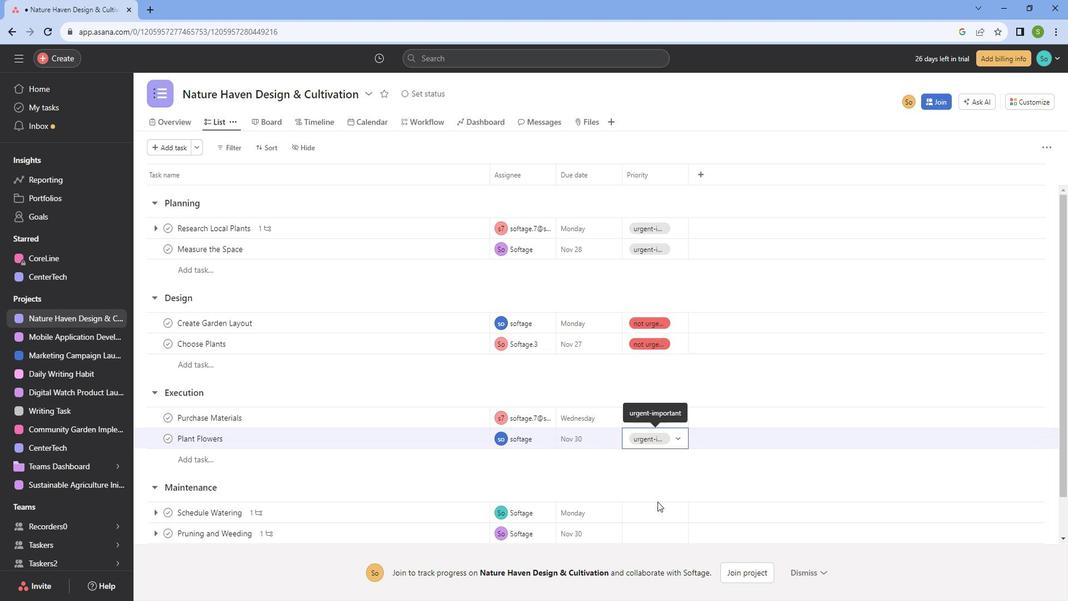
Action: Mouse pressed left at (669, 497)
Screenshot: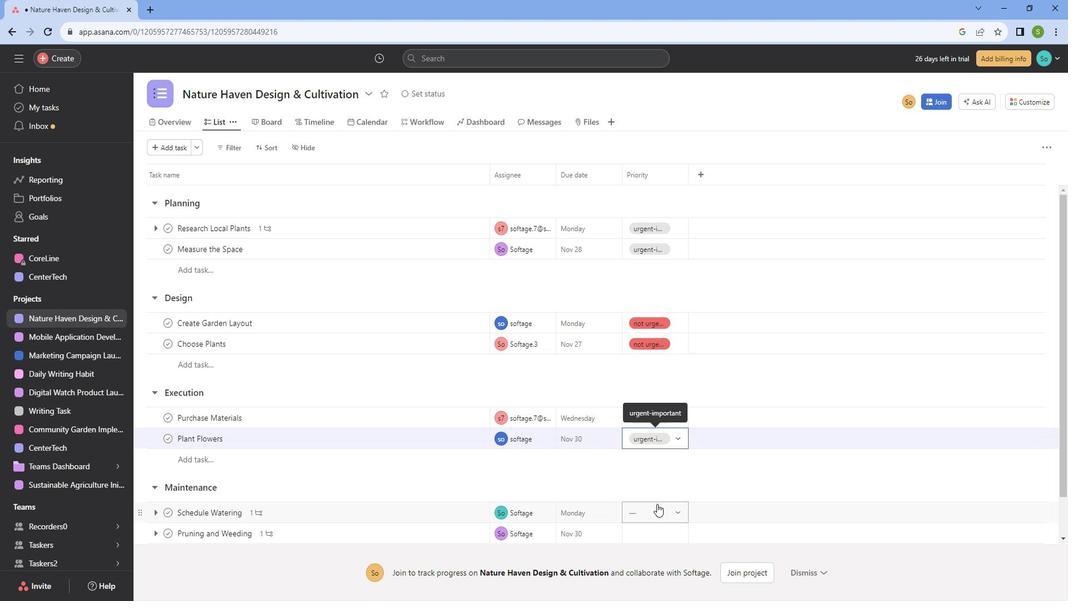 
Action: Mouse moved to (693, 424)
Screenshot: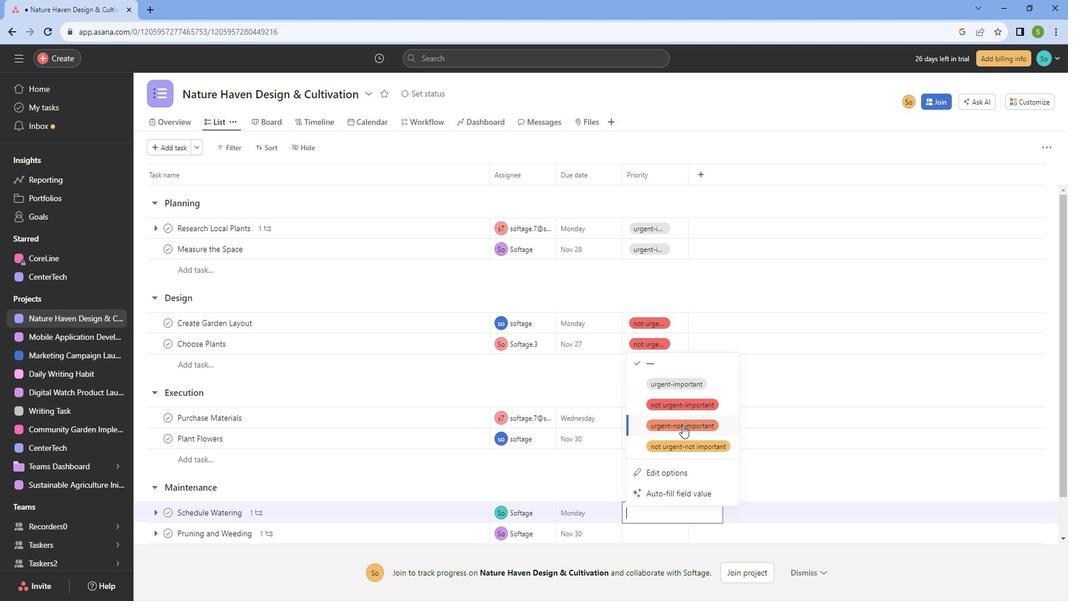 
Action: Mouse pressed left at (693, 424)
Screenshot: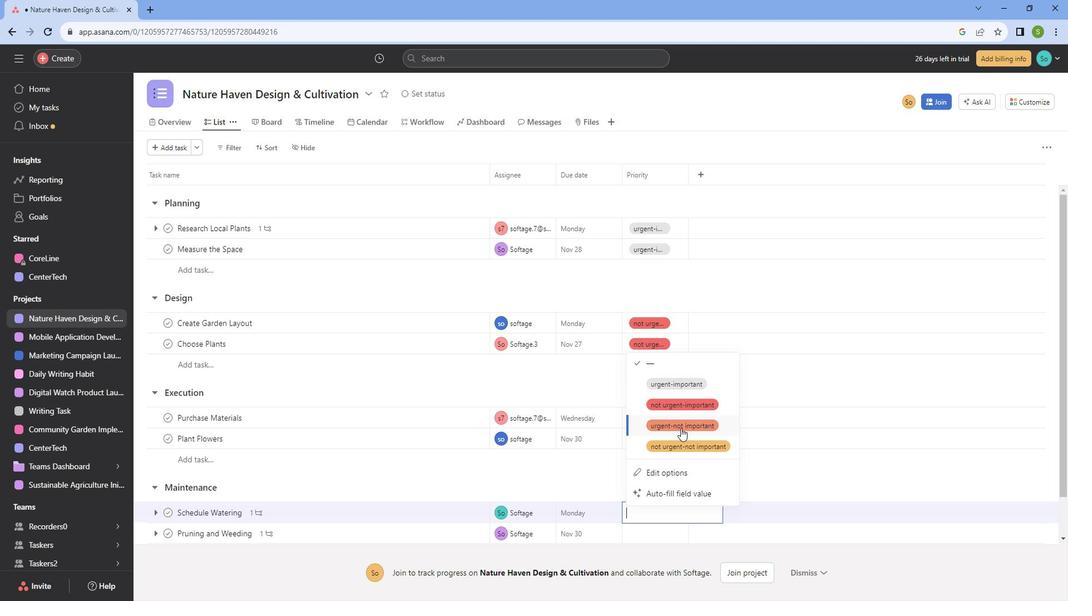 
Action: Mouse moved to (656, 527)
Screenshot: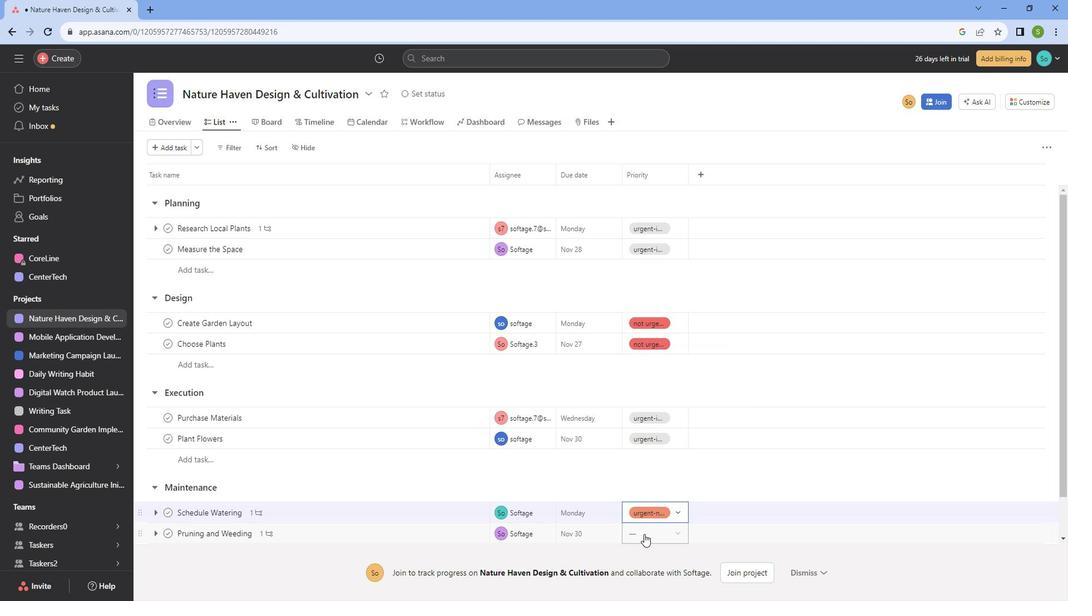 
Action: Mouse pressed left at (656, 527)
Screenshot: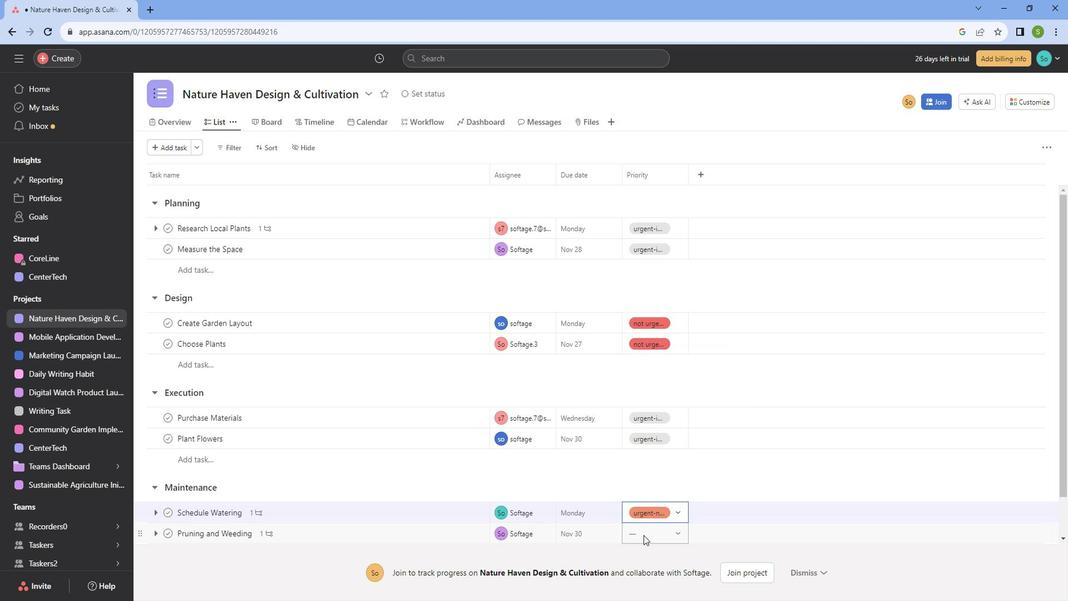 
Action: Mouse moved to (656, 527)
Screenshot: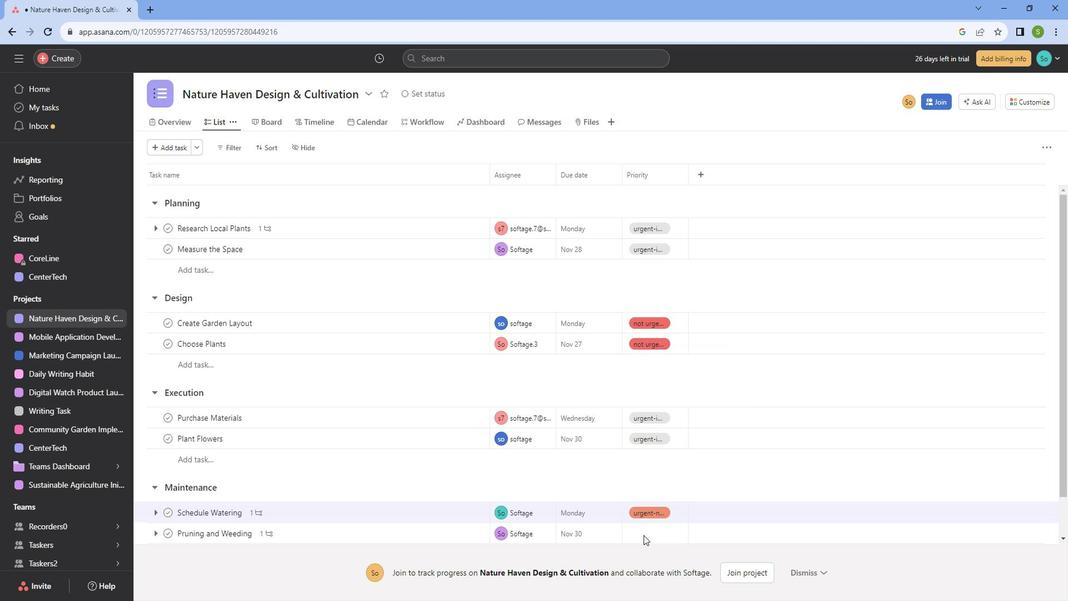 
Action: Mouse pressed left at (656, 527)
Screenshot: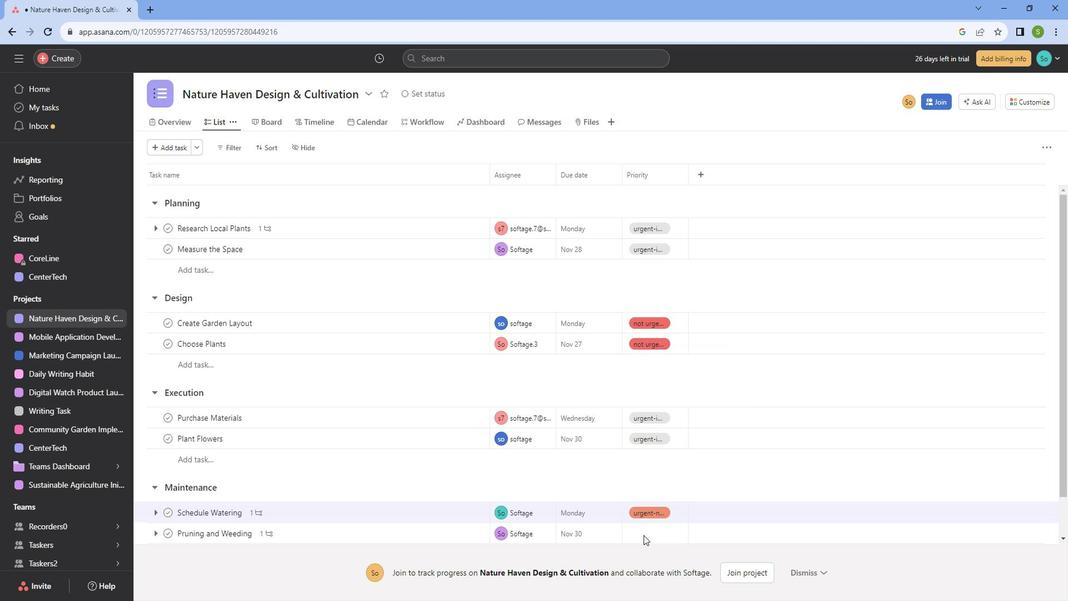 
Action: Mouse moved to (656, 525)
Screenshot: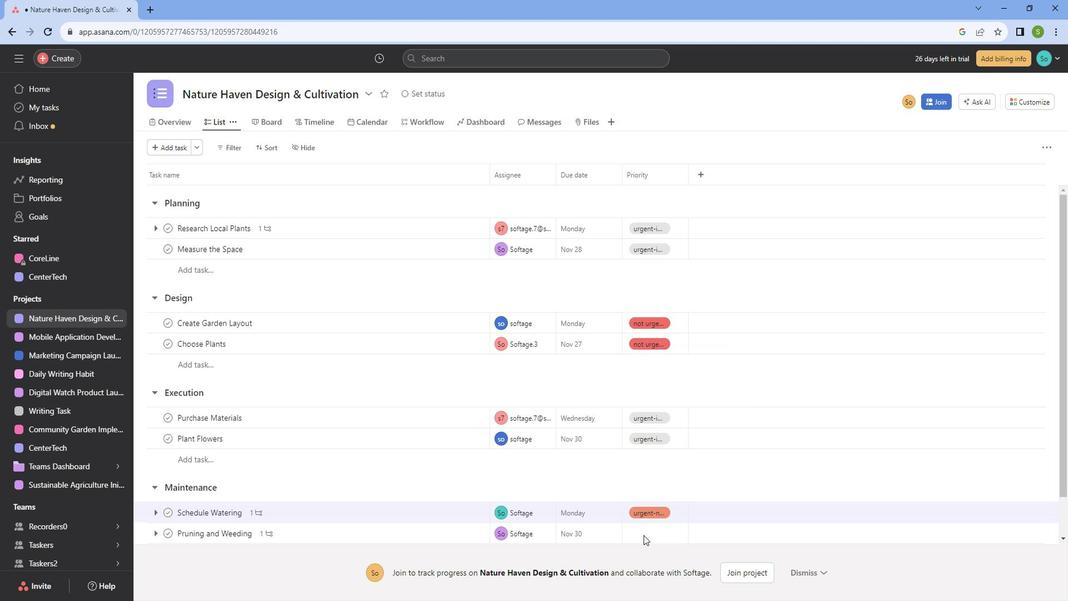 
Action: Mouse pressed left at (656, 525)
Screenshot: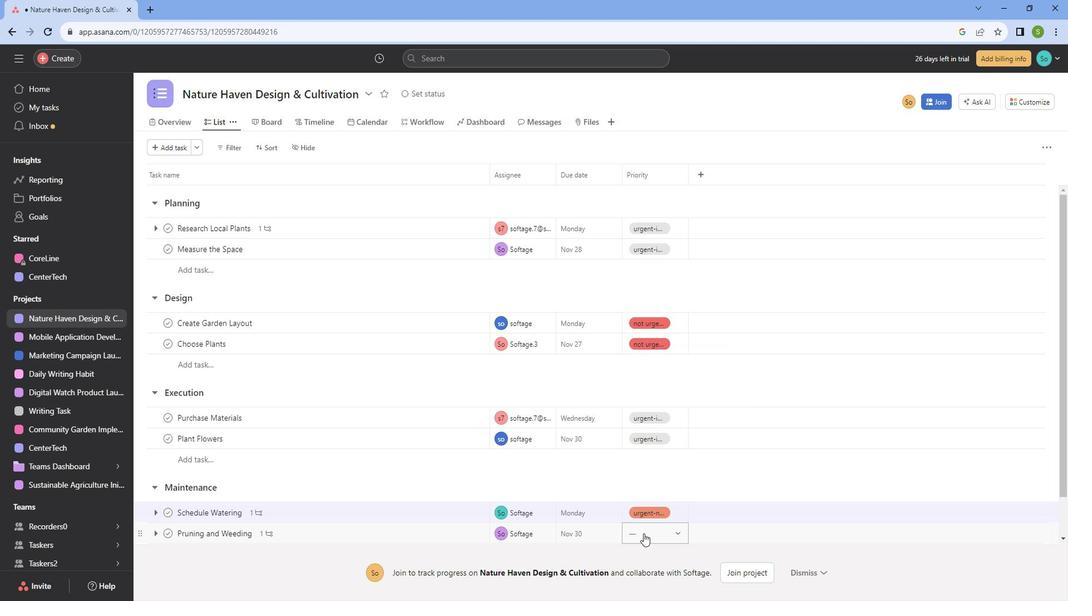 
Action: Mouse moved to (692, 459)
Screenshot: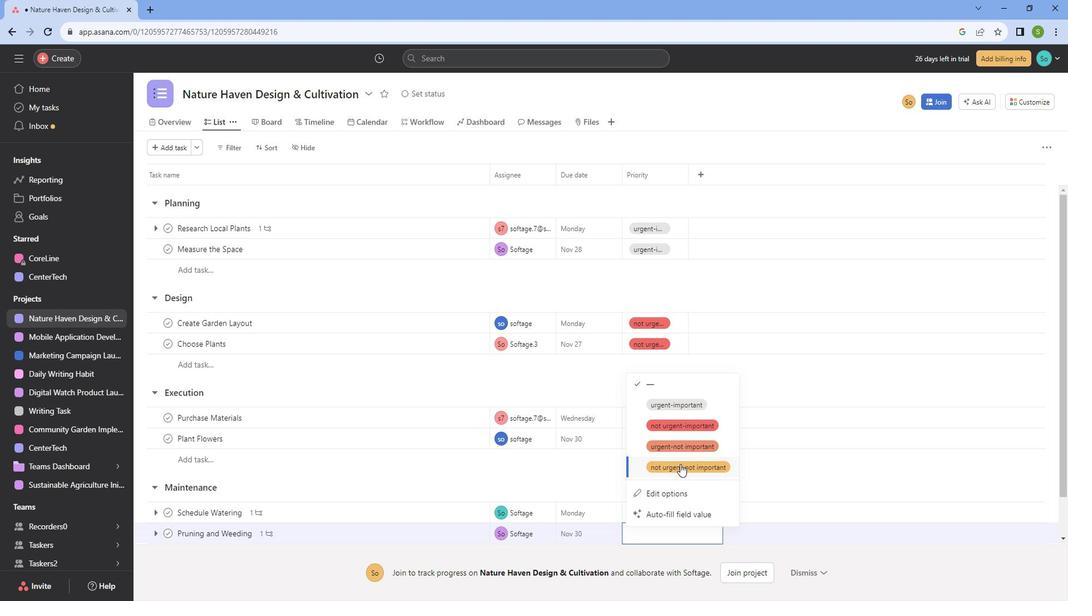 
Action: Mouse pressed left at (692, 459)
Screenshot: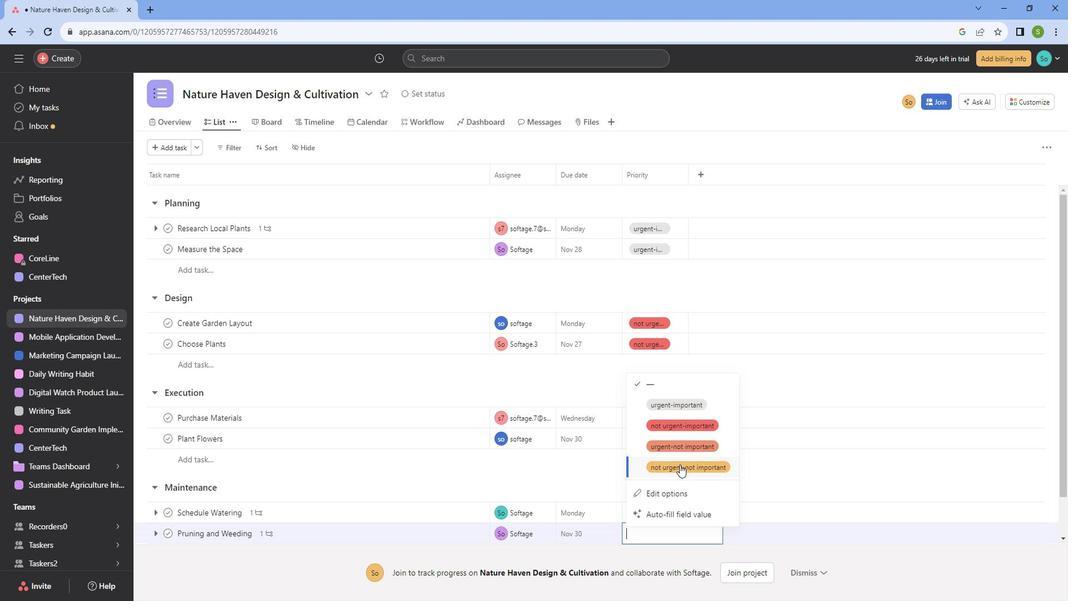 
Action: Mouse moved to (751, 561)
Screenshot: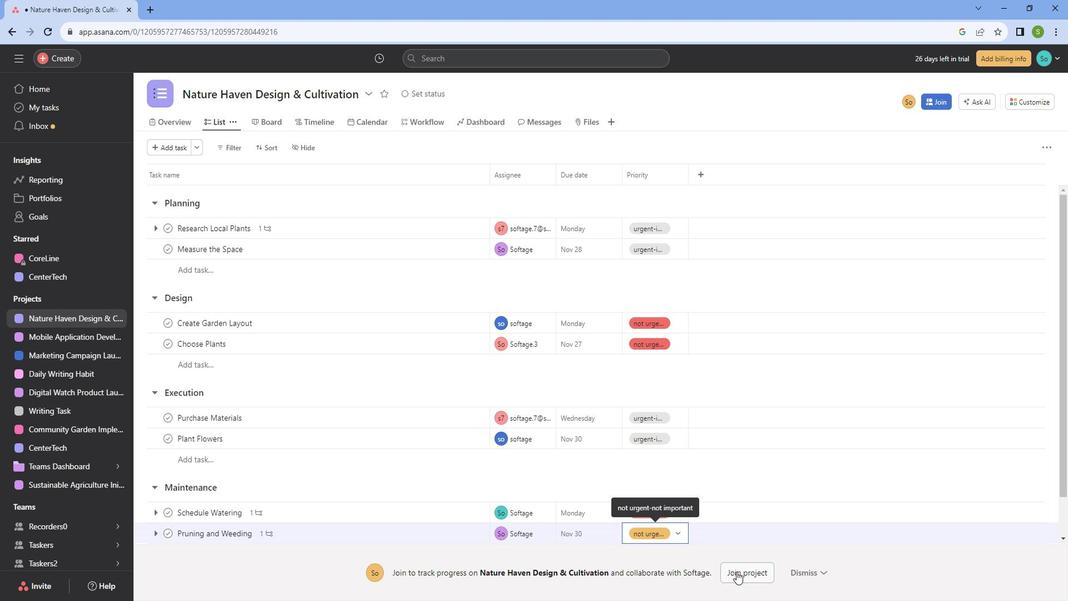 
Action: Mouse pressed left at (751, 561)
Screenshot: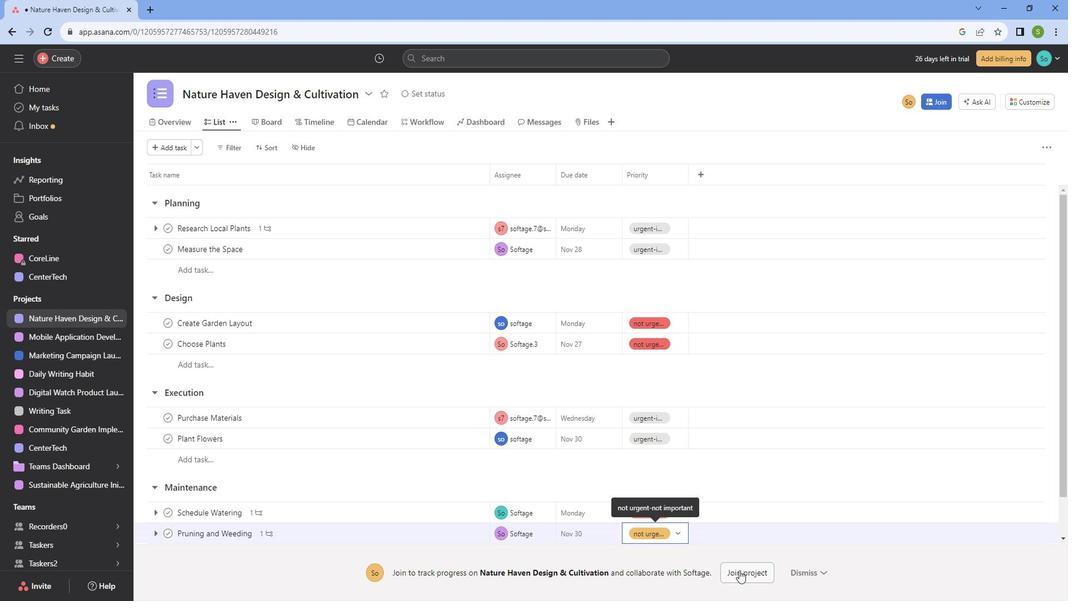 
Action: Mouse moved to (504, 384)
Screenshot: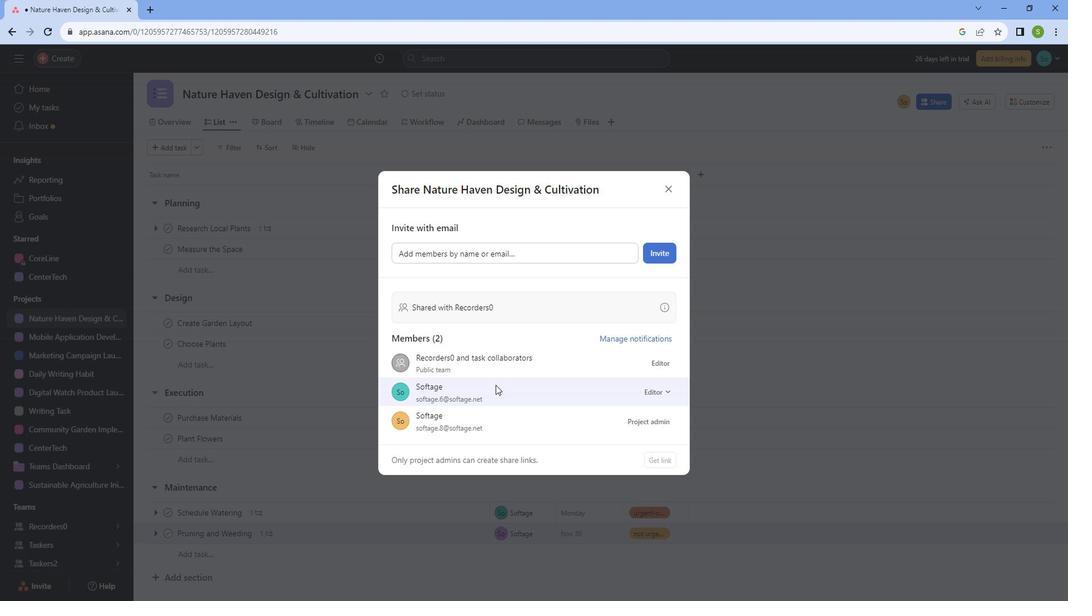 
Action: Mouse pressed left at (504, 384)
Screenshot: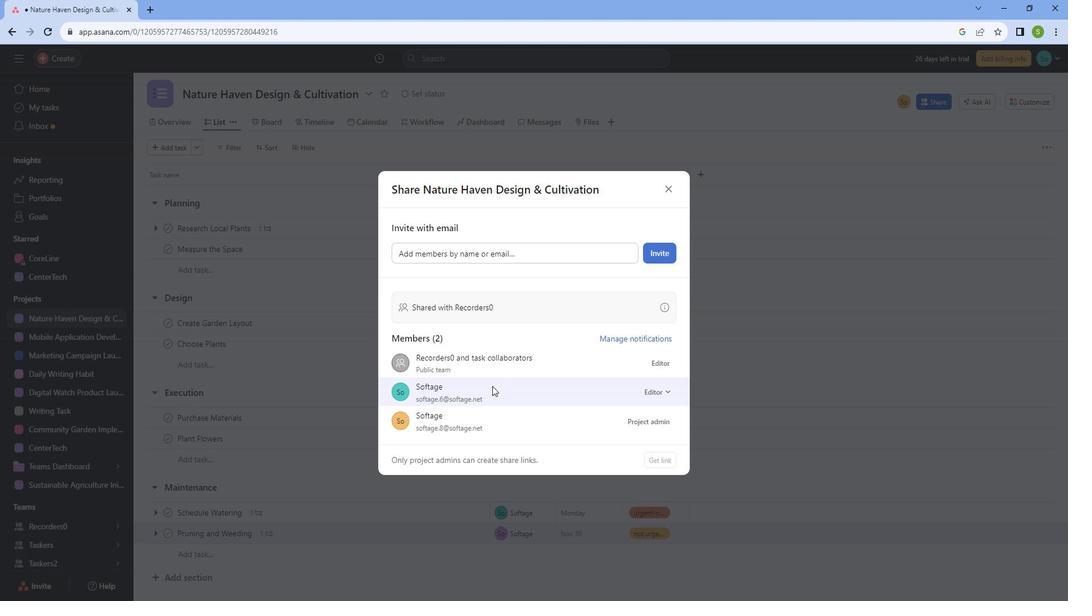 
Action: Mouse moved to (689, 195)
Screenshot: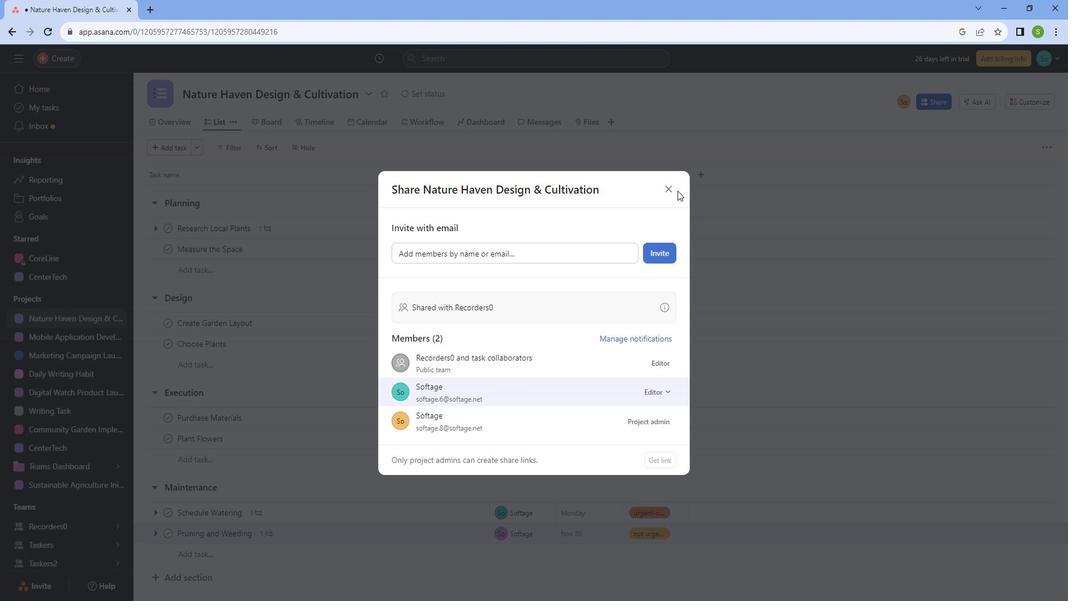 
Action: Mouse pressed left at (689, 195)
Screenshot: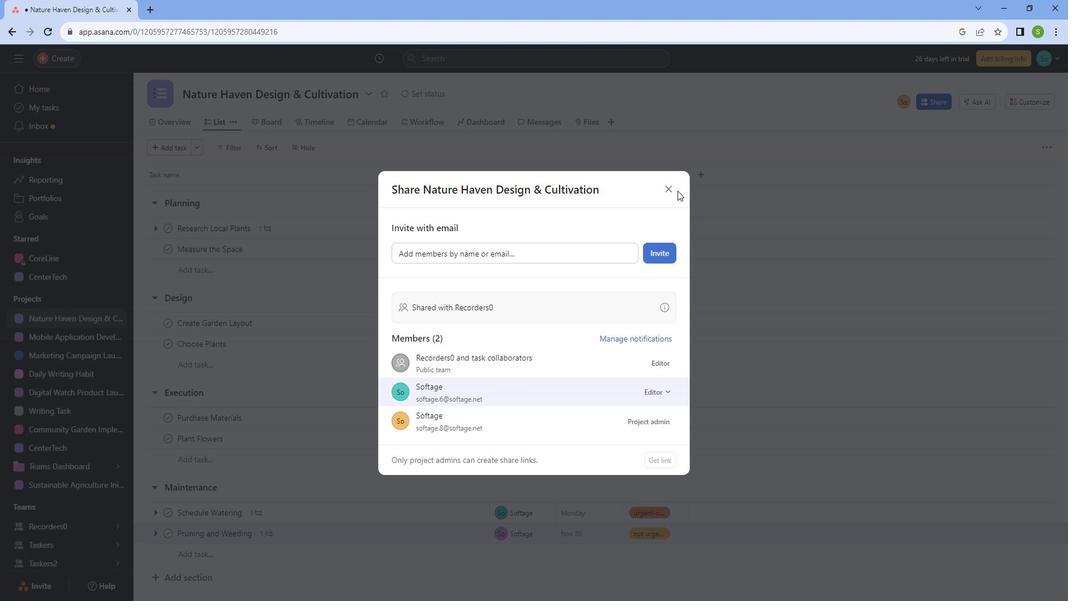 
Action: Mouse moved to (686, 195)
Screenshot: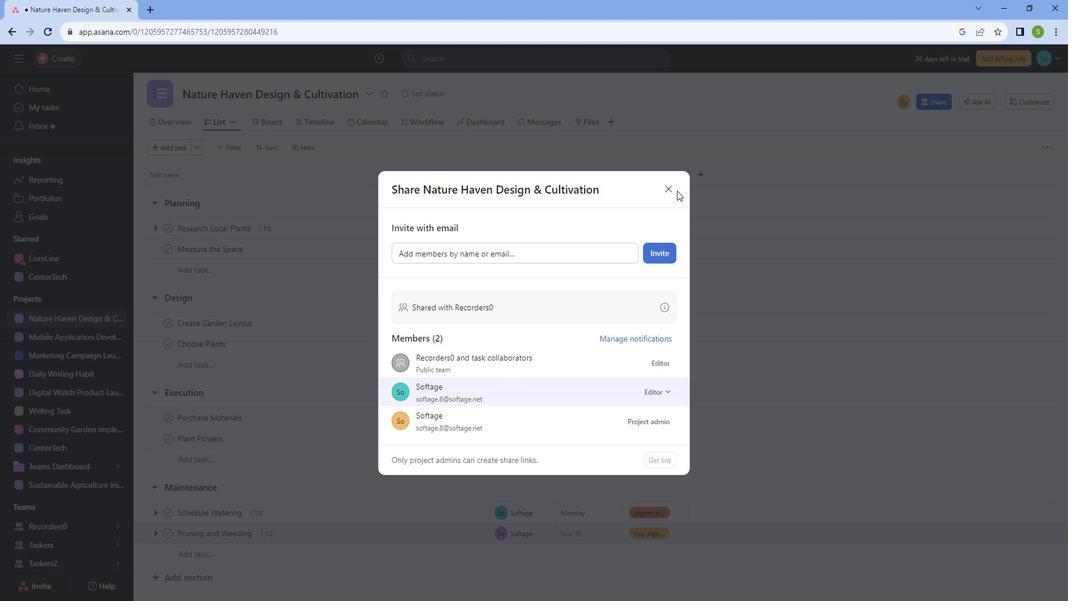 
Action: Mouse pressed left at (686, 195)
Screenshot: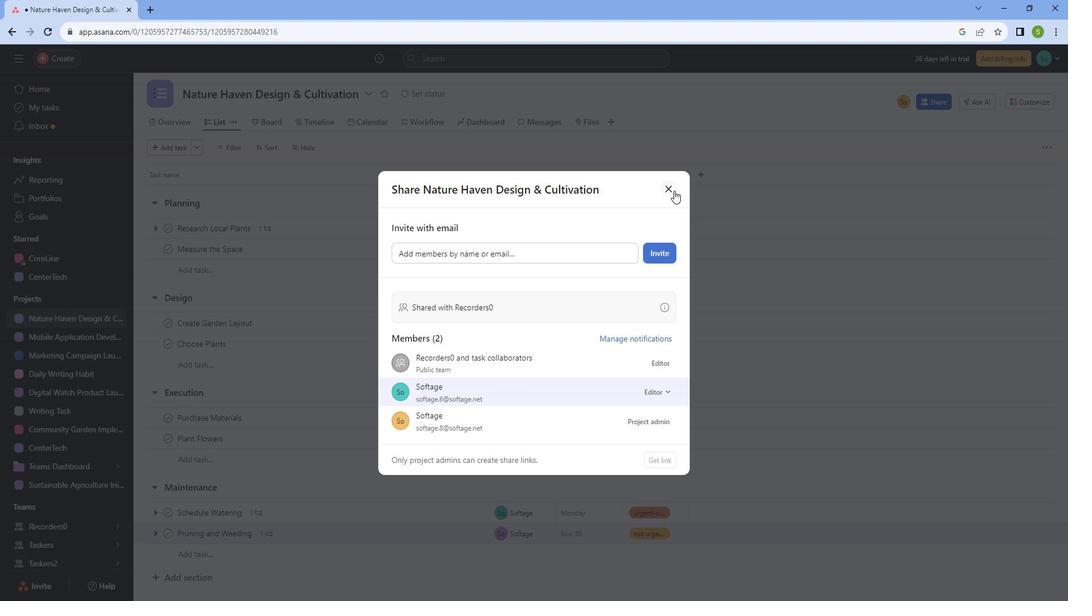 
Action: Mouse moved to (568, 364)
Screenshot: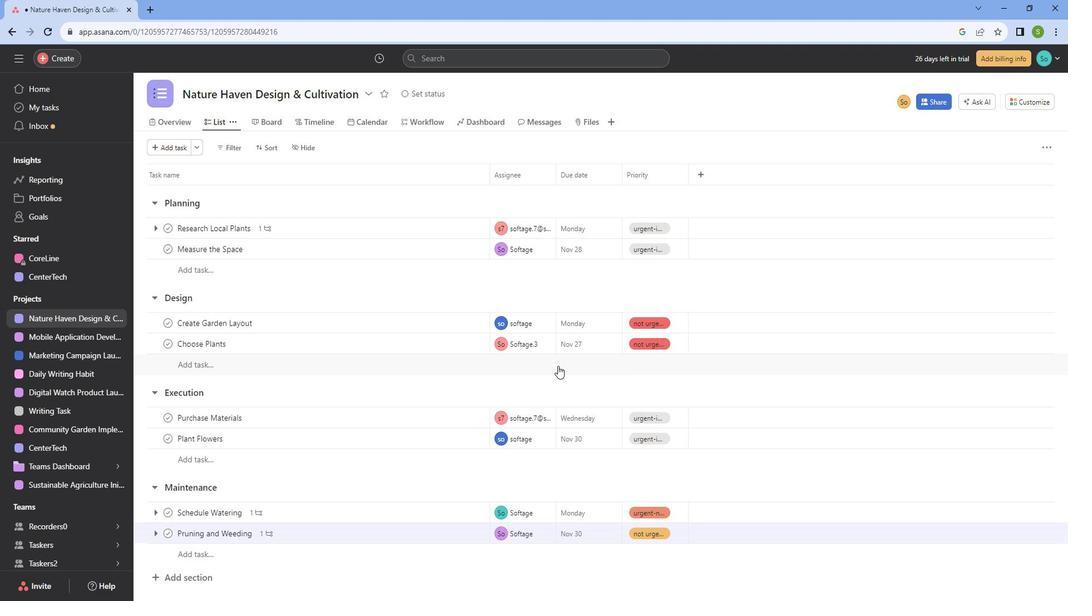 
Action: Mouse scrolled (568, 365) with delta (0, 0)
Screenshot: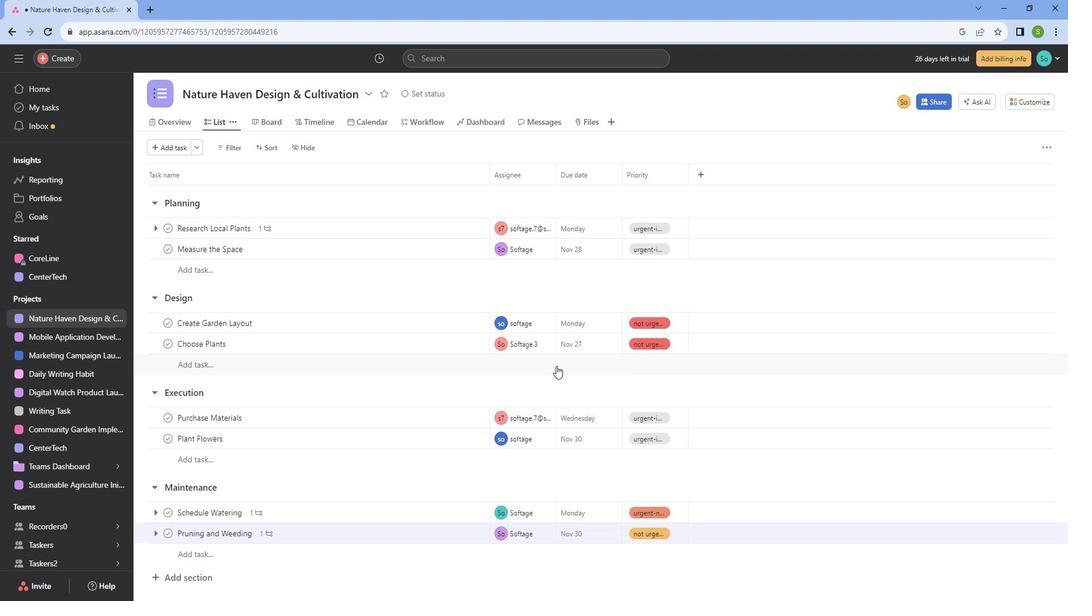 
Action: Mouse scrolled (568, 365) with delta (0, 0)
Screenshot: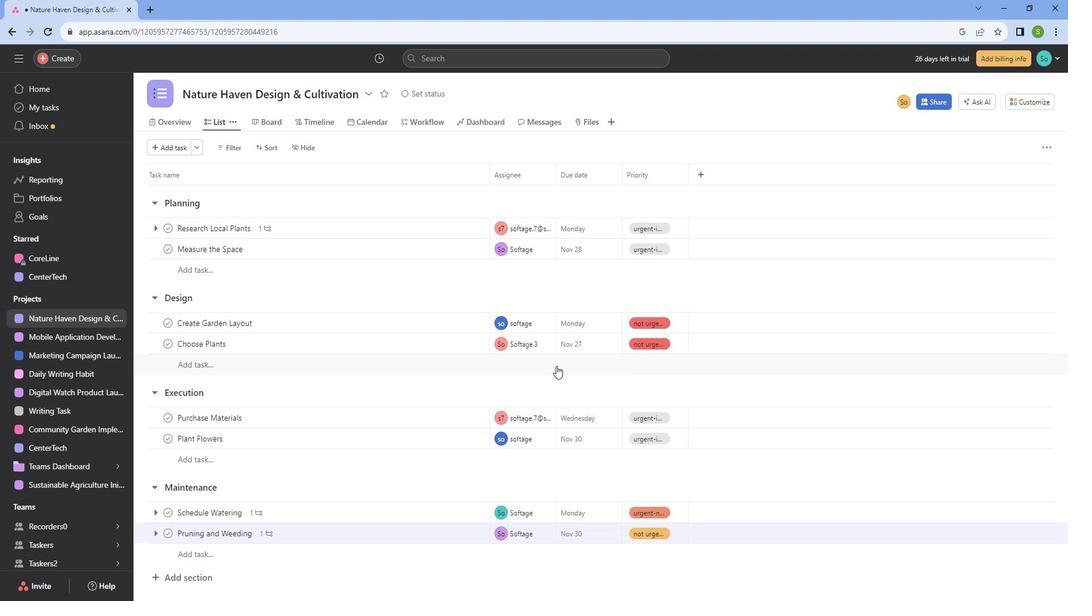 
Action: Mouse scrolled (568, 365) with delta (0, 0)
Screenshot: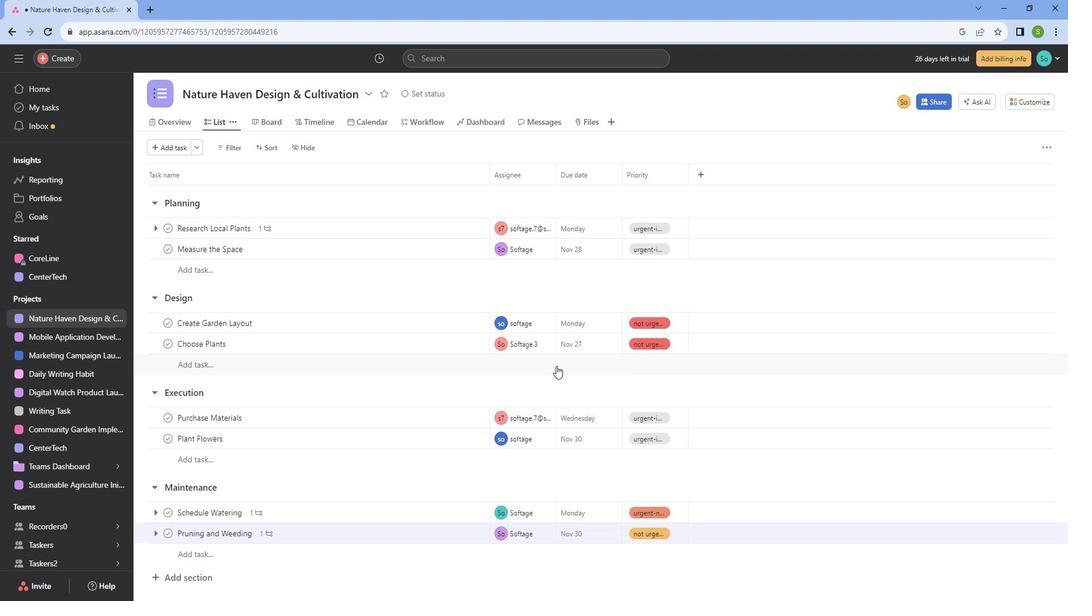 
Action: Mouse scrolled (568, 365) with delta (0, 0)
Screenshot: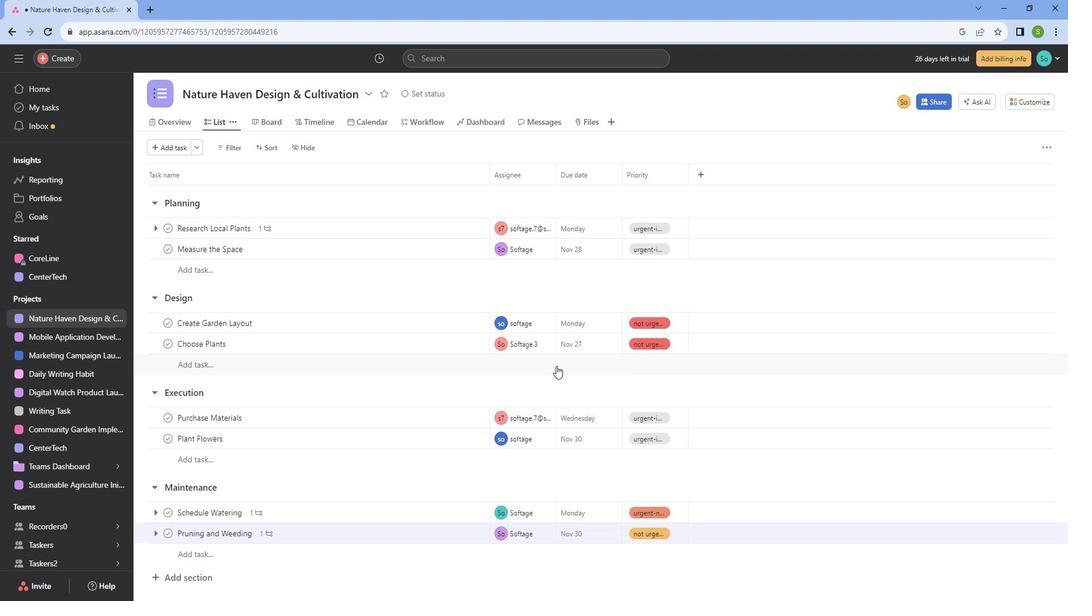
Action: Mouse scrolled (568, 365) with delta (0, 0)
Screenshot: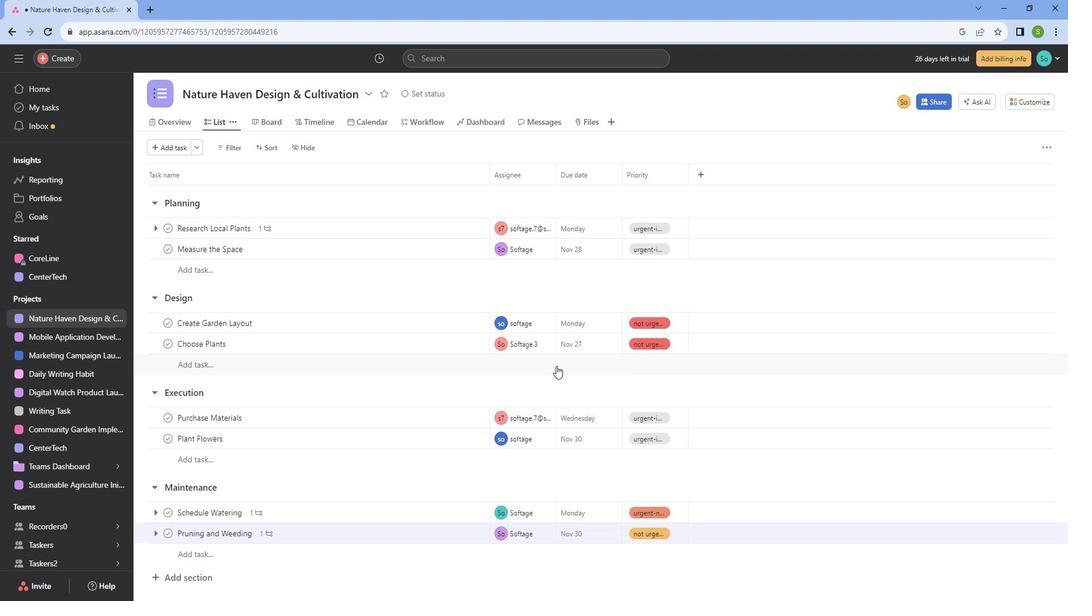 
Action: Mouse scrolled (568, 365) with delta (0, 0)
Screenshot: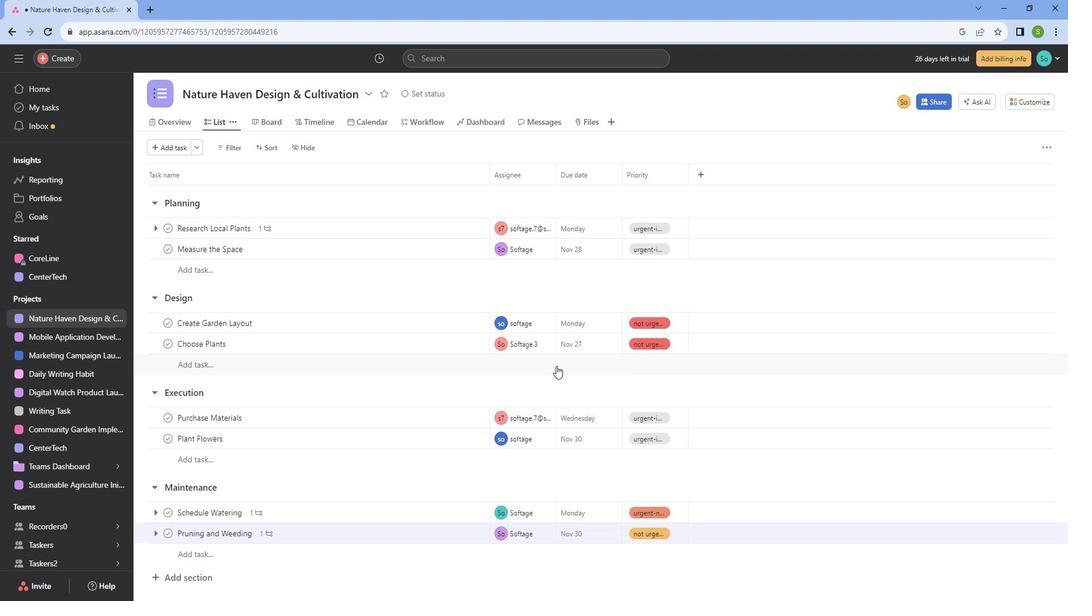 
Action: Mouse scrolled (568, 363) with delta (0, 0)
Screenshot: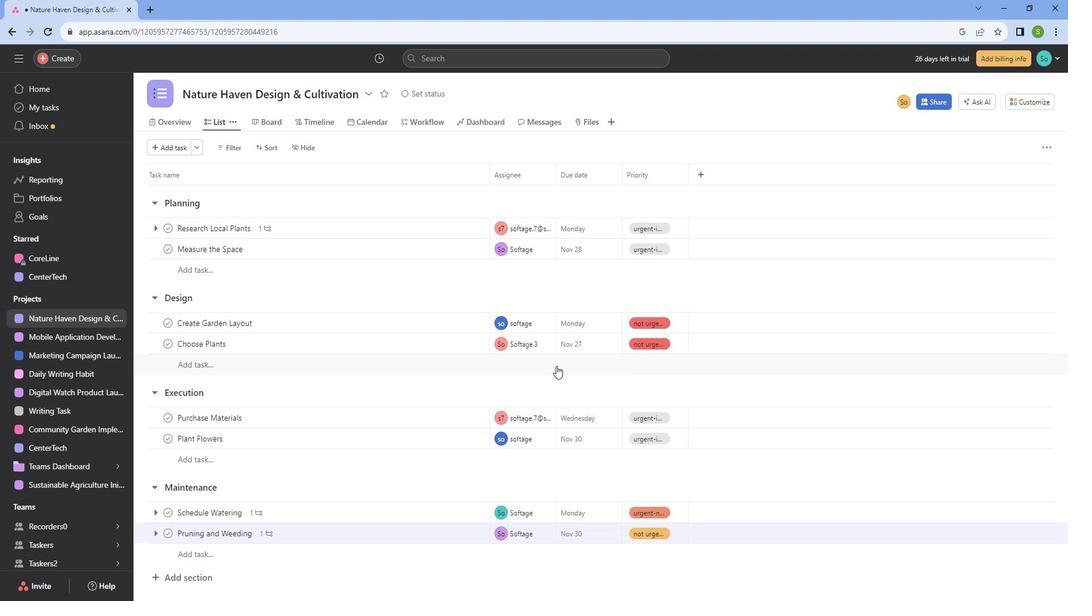 
Action: Mouse moved to (811, 345)
Screenshot: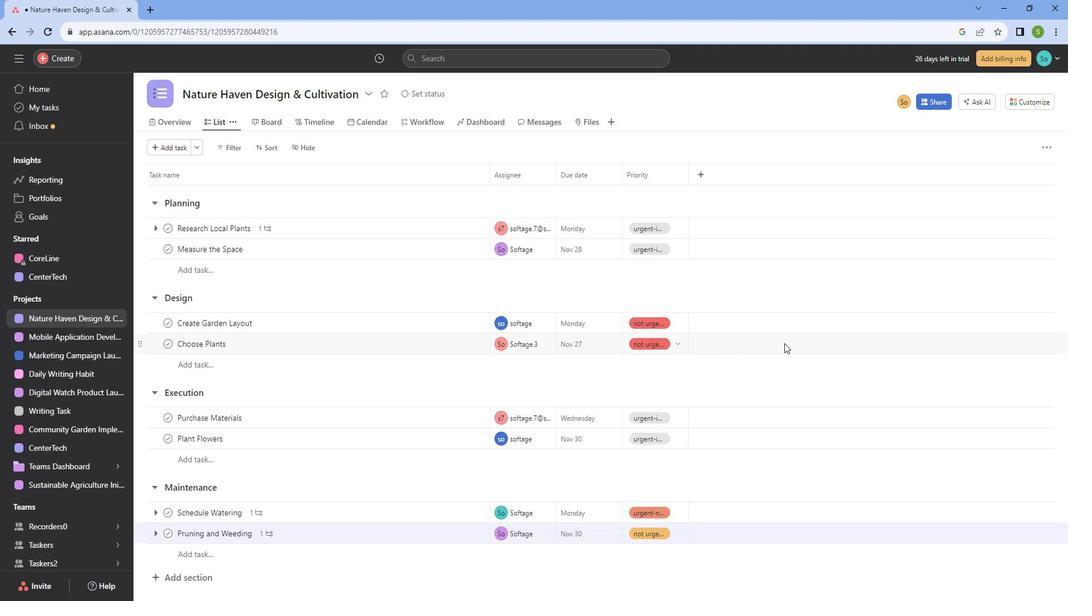 
